 Task: Find connections with filter location Vitry-le-François with filter topic #Saaswith filter profile language German with filter current company Yokogawa with filter school Kalyani Government Engineering College with filter industry Magnetic and Optical Media Manufacturing with filter service category Video Production with filter keywords title Call Center Representative
Action: Mouse moved to (281, 221)
Screenshot: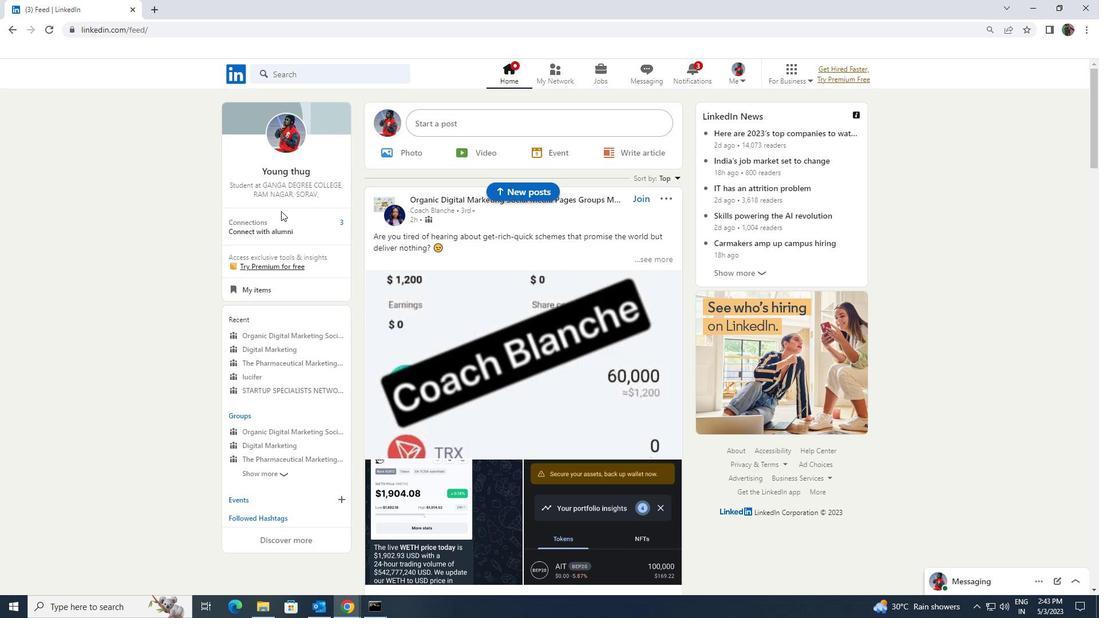 
Action: Mouse pressed left at (281, 221)
Screenshot: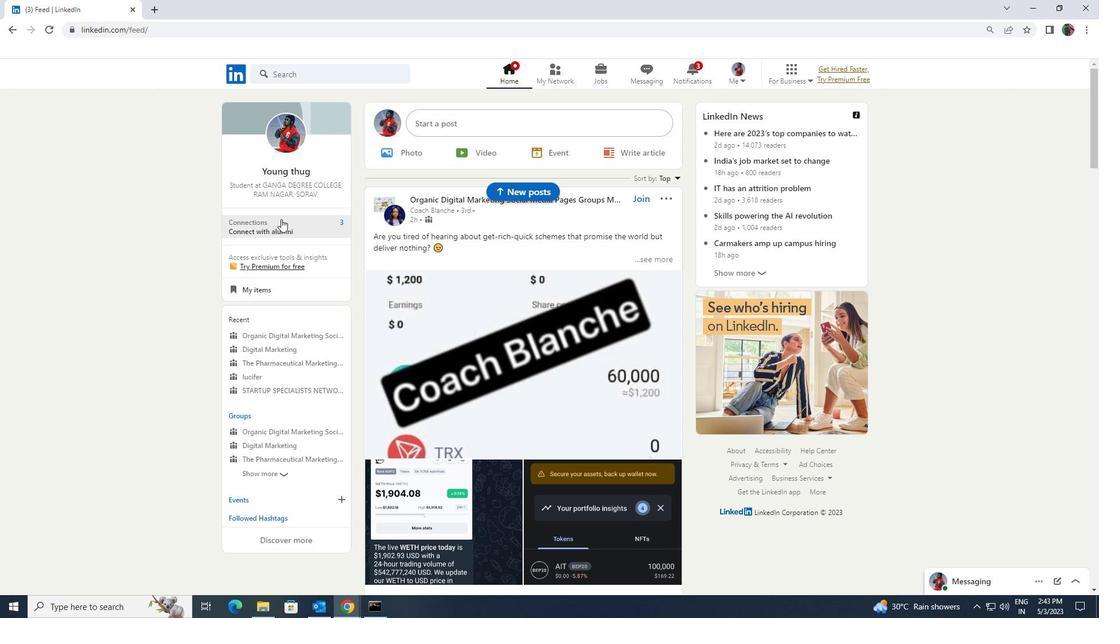 
Action: Mouse moved to (289, 139)
Screenshot: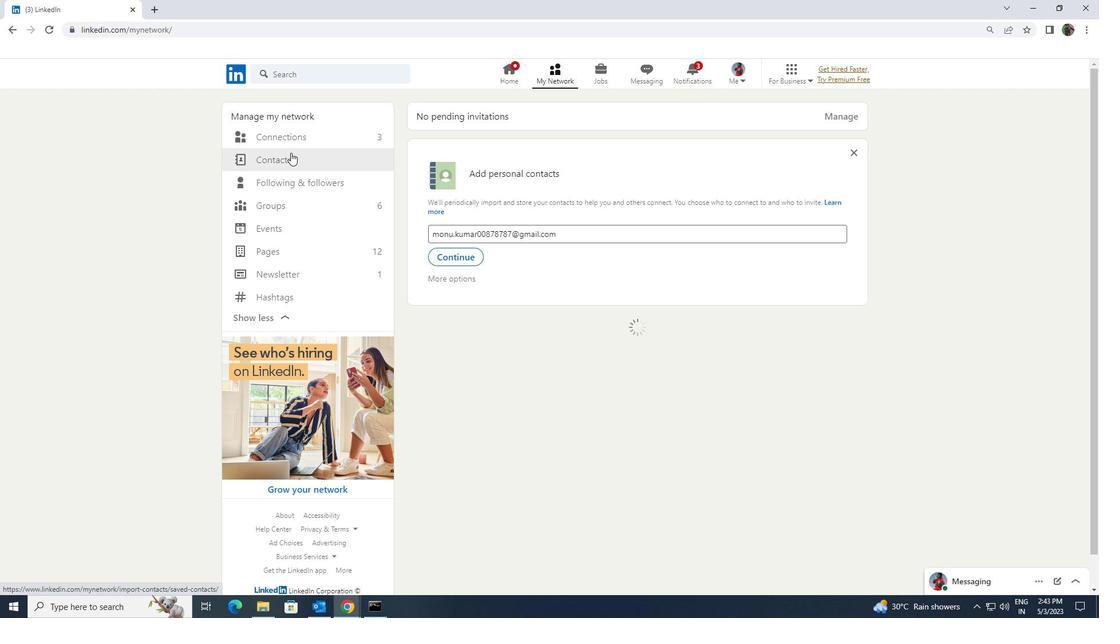 
Action: Mouse pressed left at (289, 139)
Screenshot: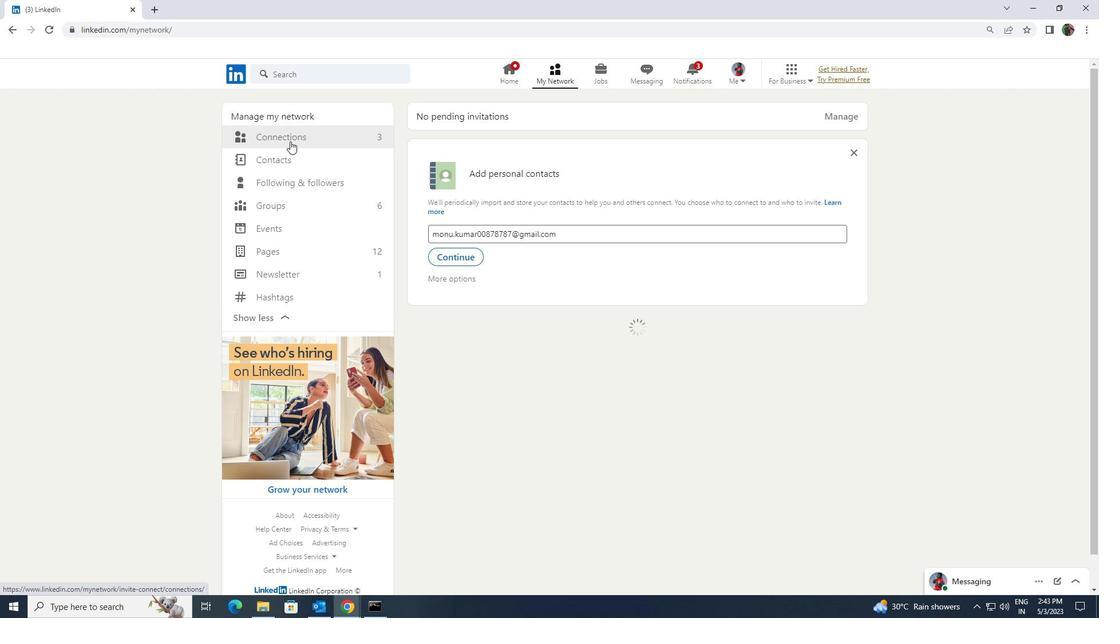 
Action: Mouse moved to (614, 141)
Screenshot: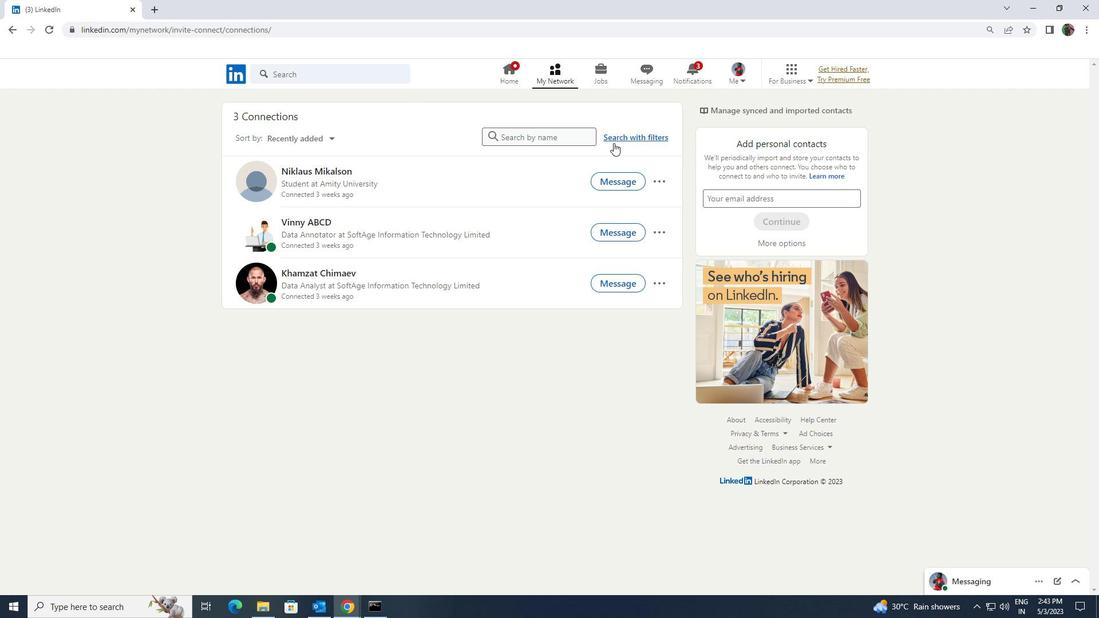
Action: Mouse pressed left at (614, 141)
Screenshot: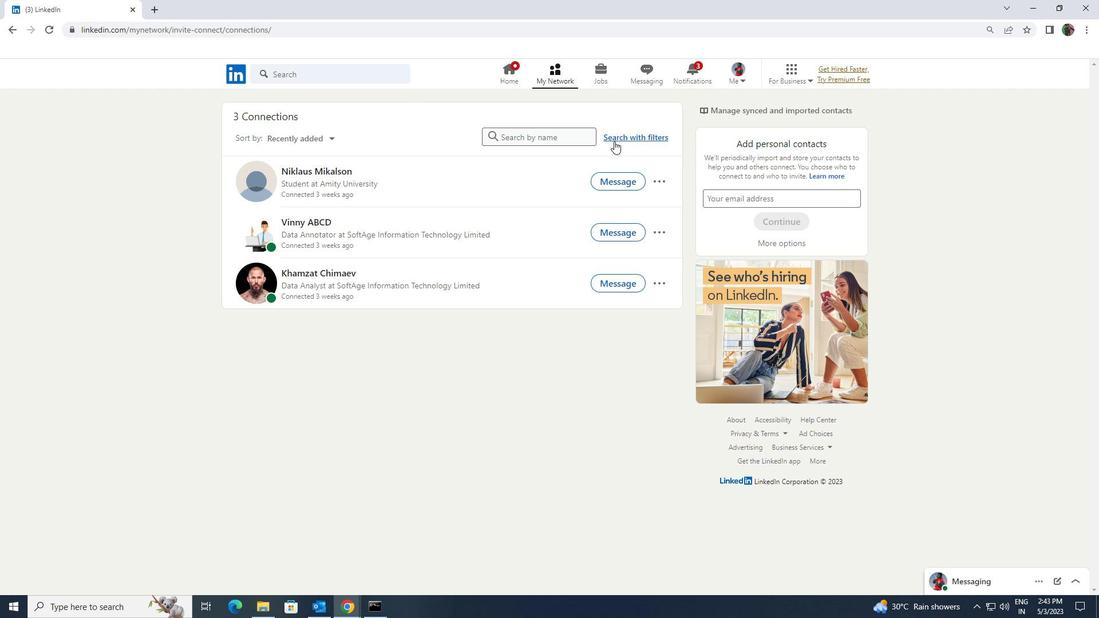 
Action: Mouse moved to (582, 101)
Screenshot: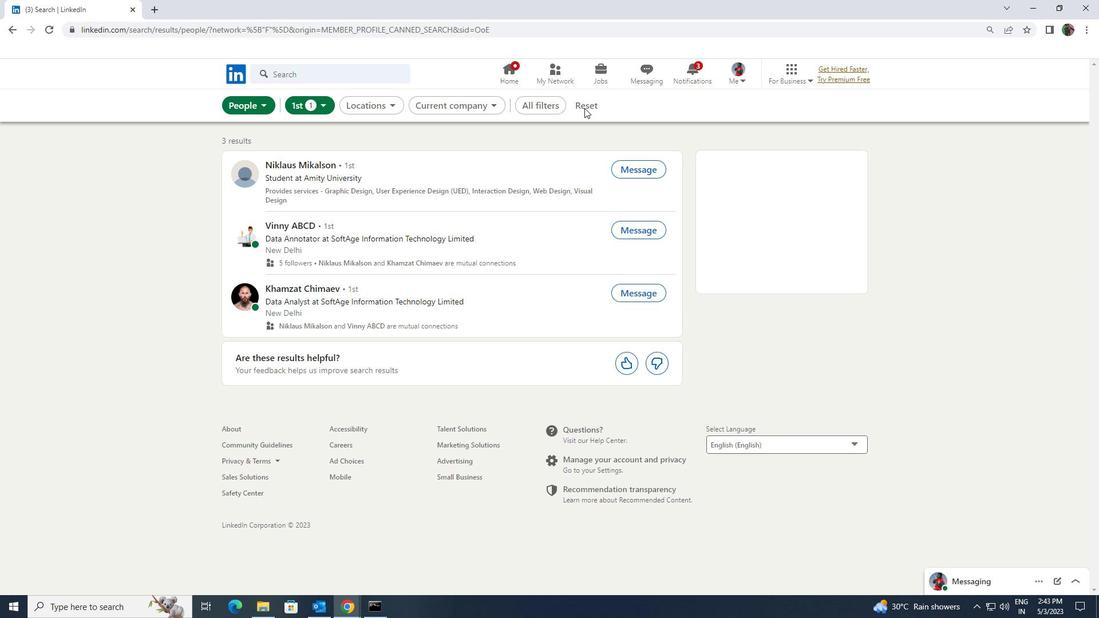 
Action: Mouse pressed left at (582, 101)
Screenshot: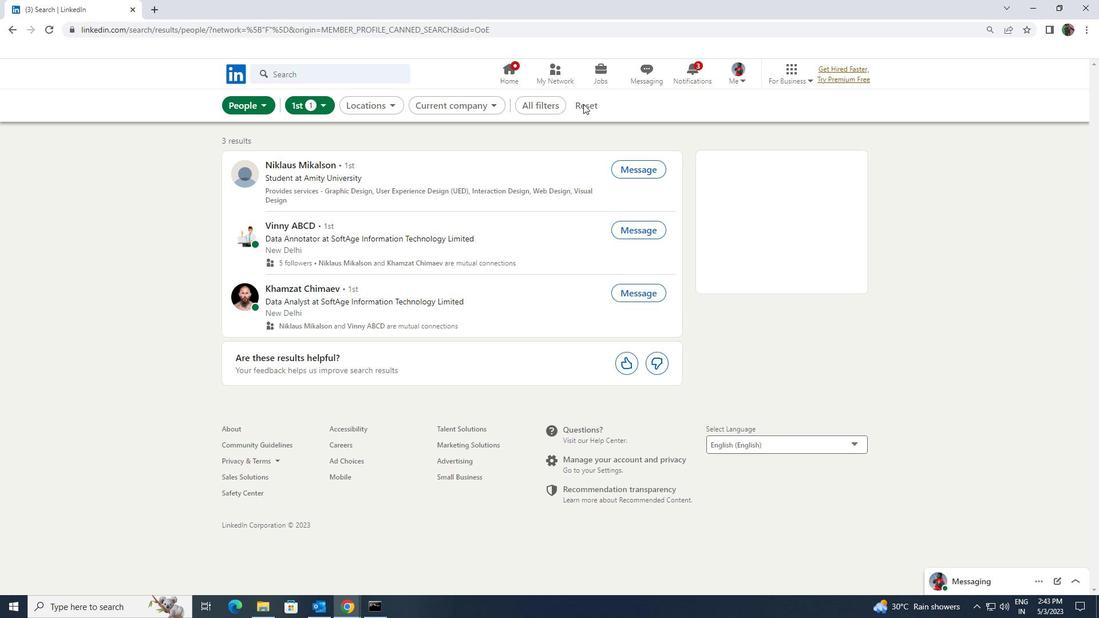 
Action: Mouse moved to (582, 103)
Screenshot: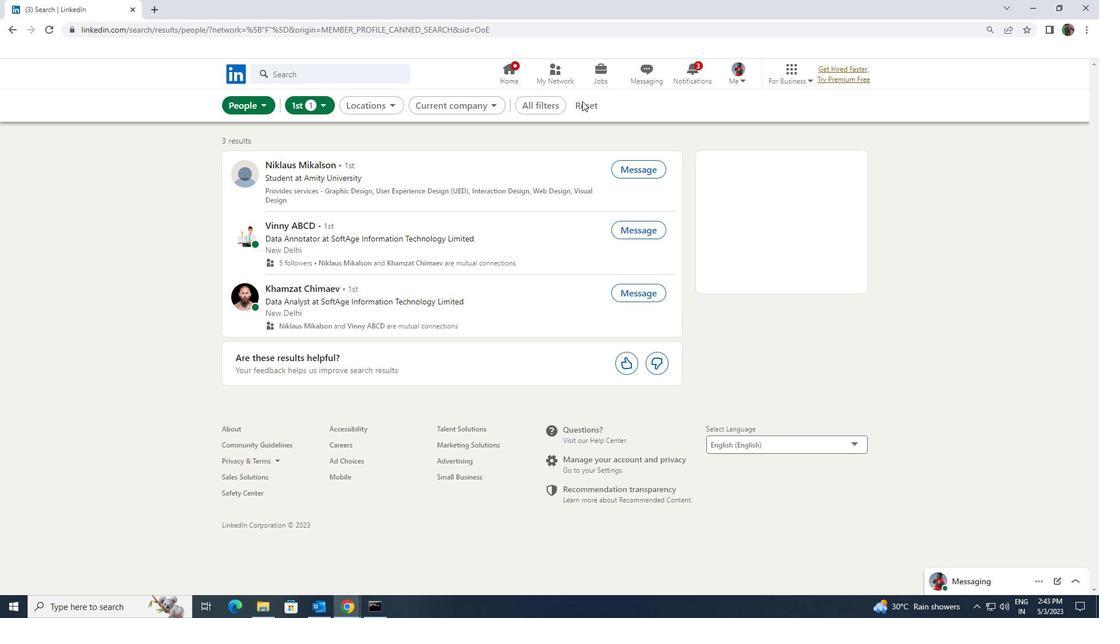 
Action: Mouse pressed left at (582, 103)
Screenshot: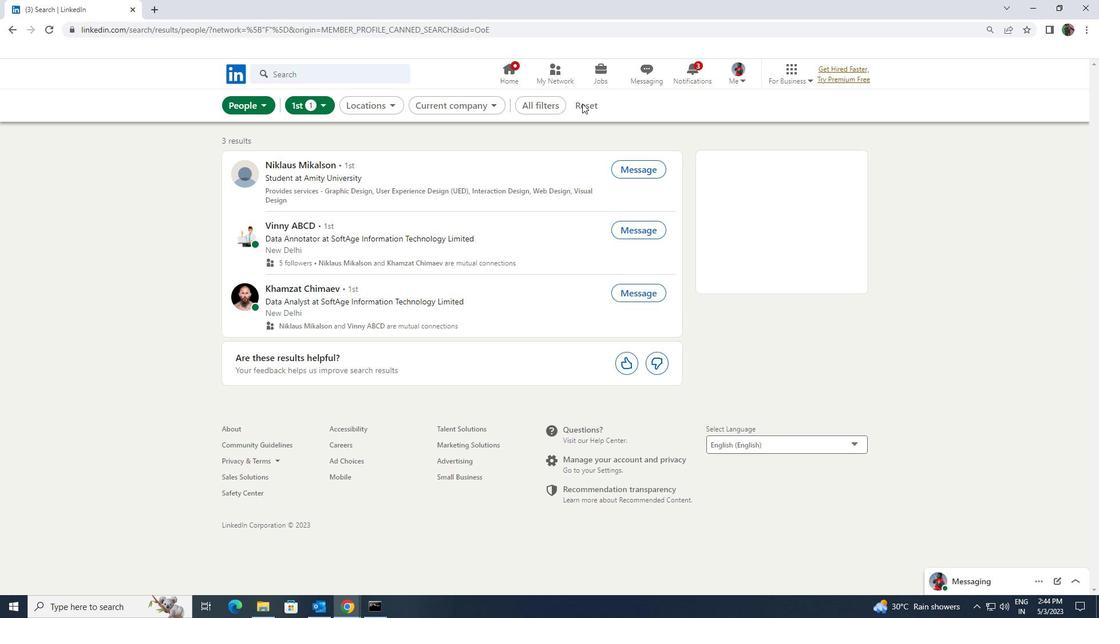 
Action: Mouse moved to (579, 104)
Screenshot: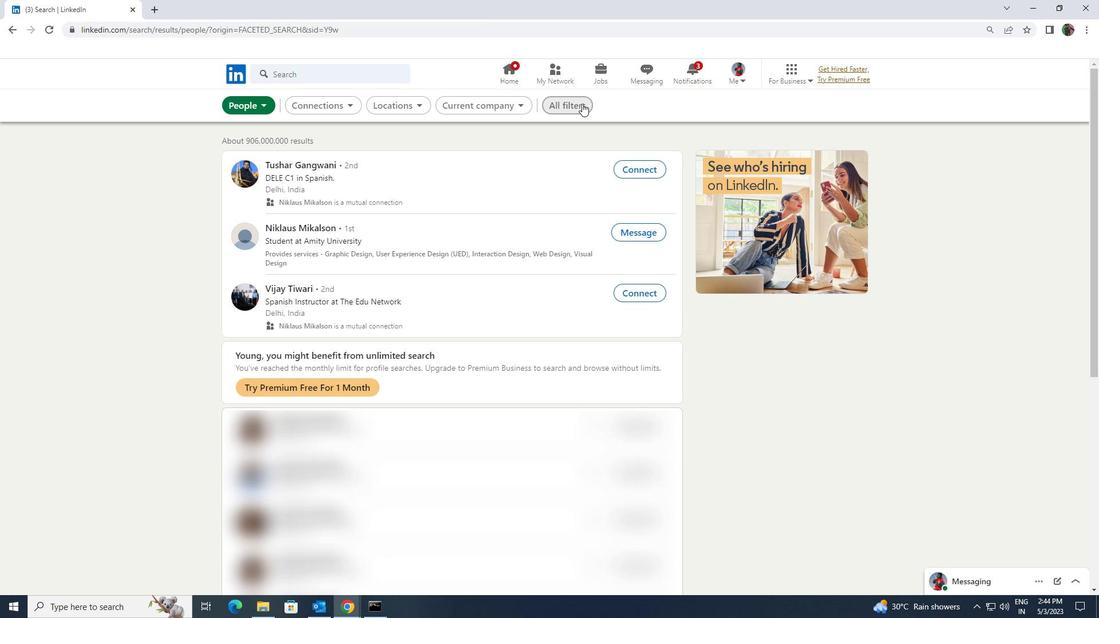 
Action: Mouse pressed left at (579, 104)
Screenshot: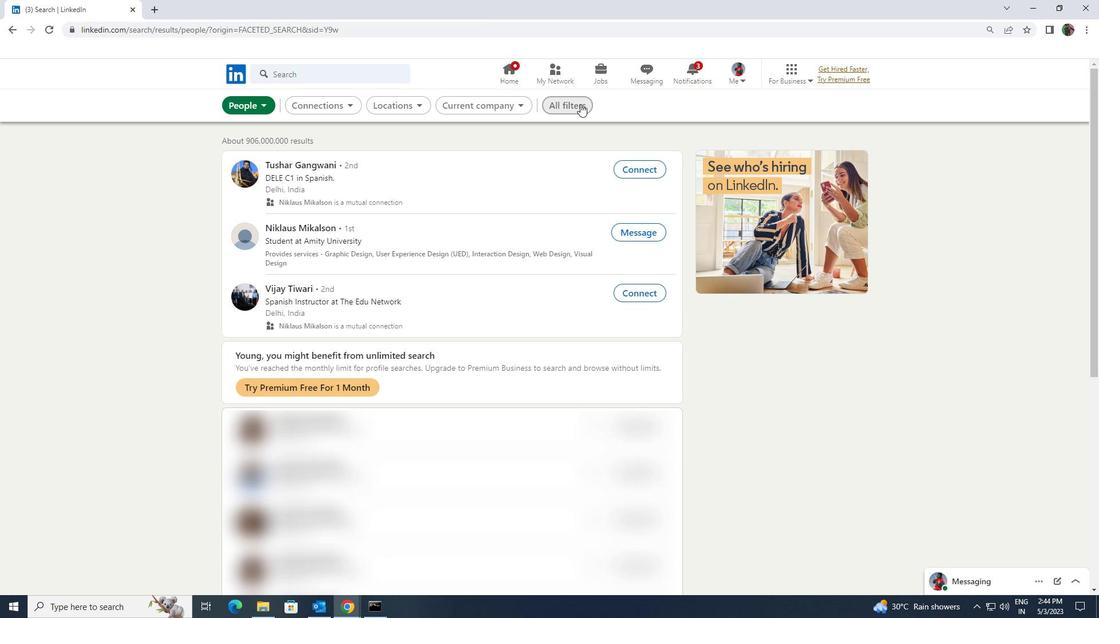 
Action: Mouse moved to (940, 442)
Screenshot: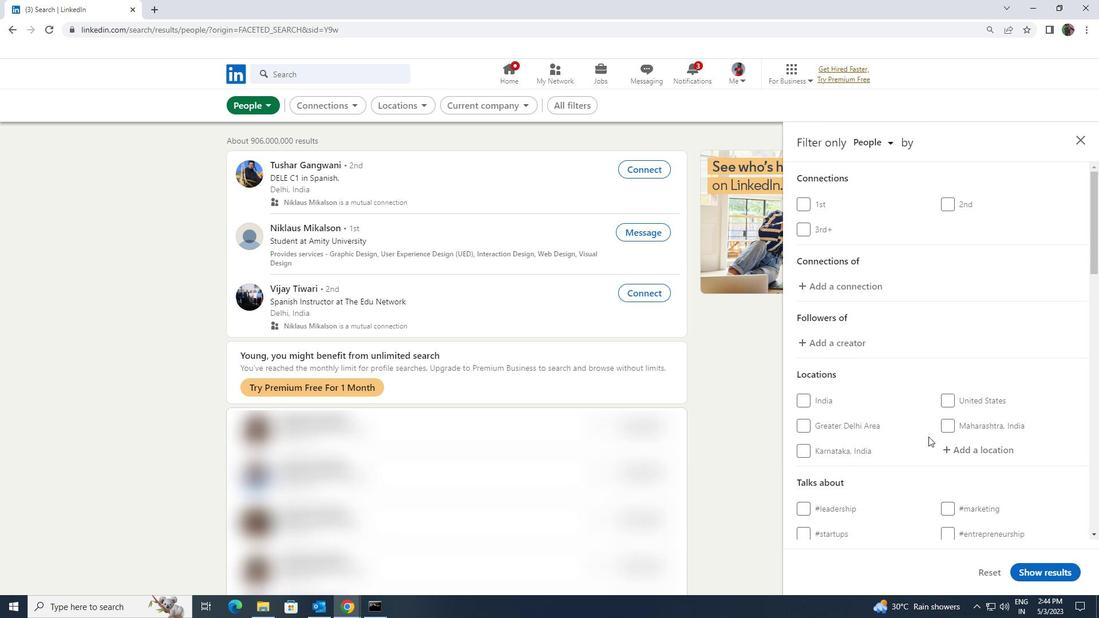 
Action: Mouse pressed left at (940, 442)
Screenshot: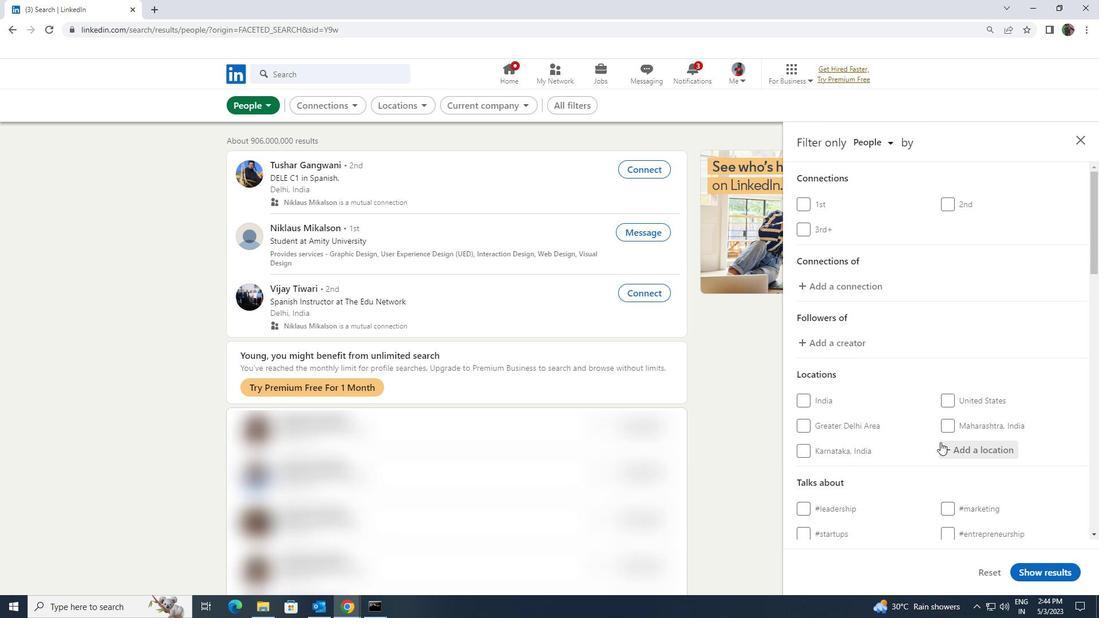 
Action: Key pressed <Key.shift>VITRY<Key.space>LE
Screenshot: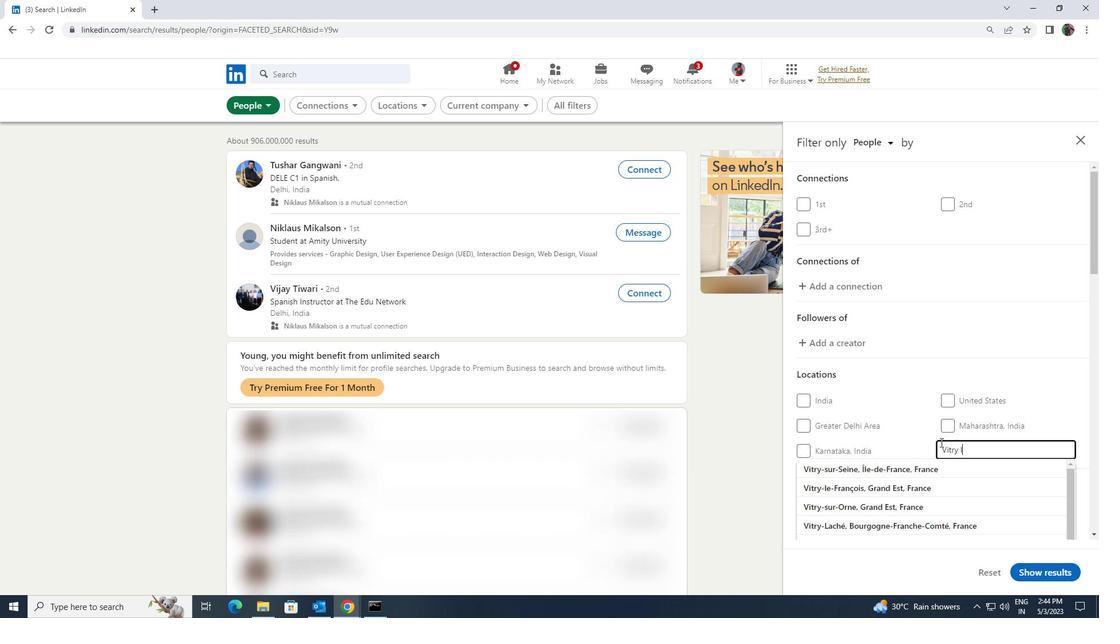 
Action: Mouse moved to (933, 462)
Screenshot: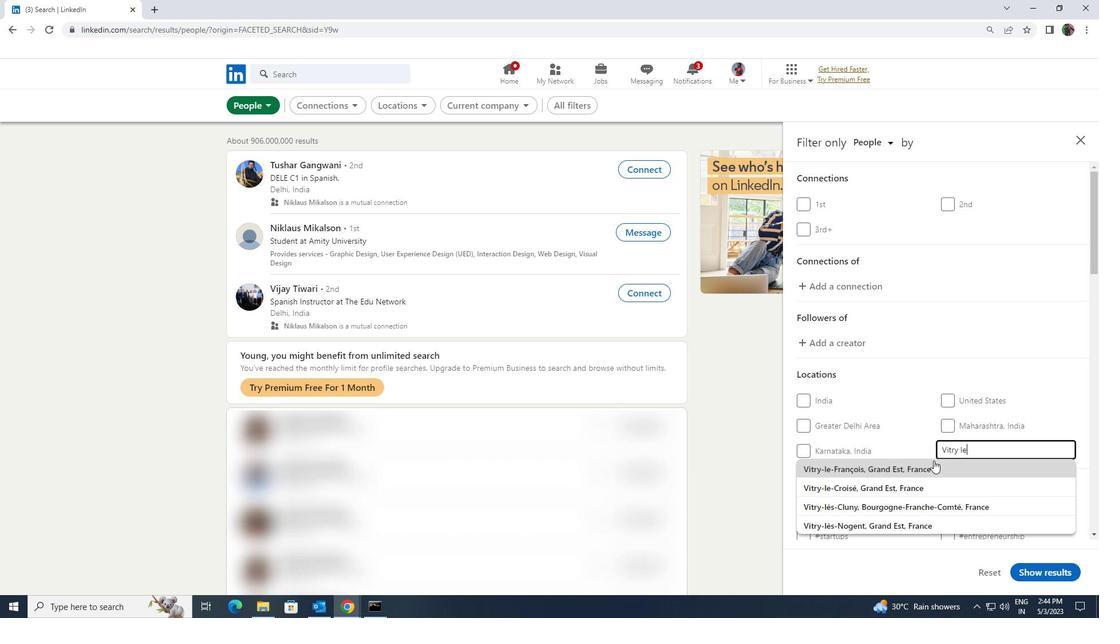 
Action: Mouse pressed left at (933, 462)
Screenshot: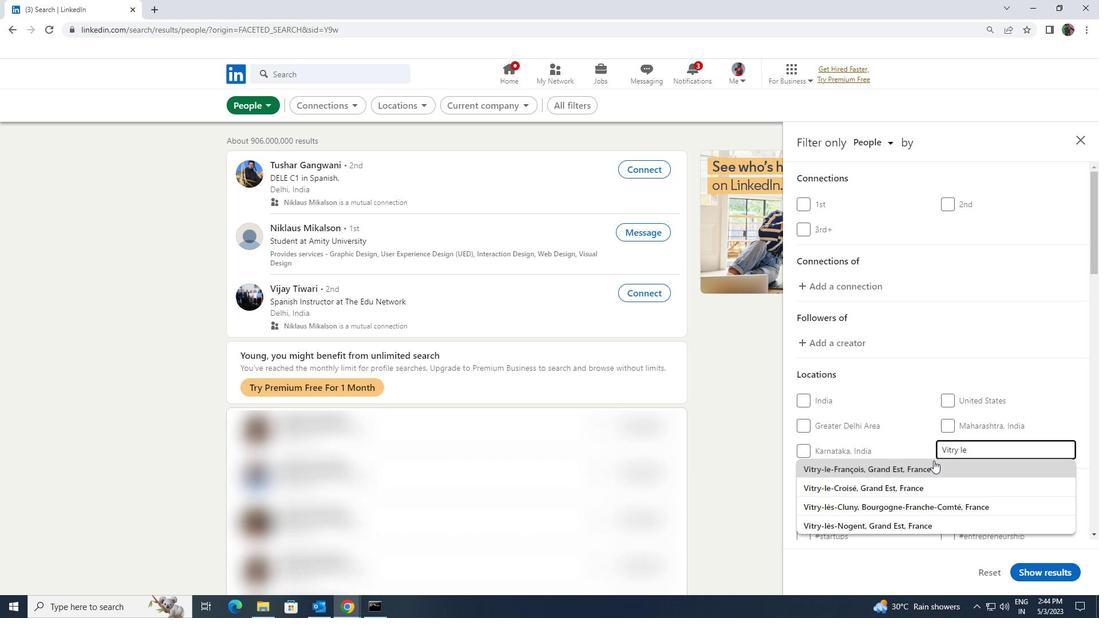 
Action: Mouse scrolled (933, 461) with delta (0, 0)
Screenshot: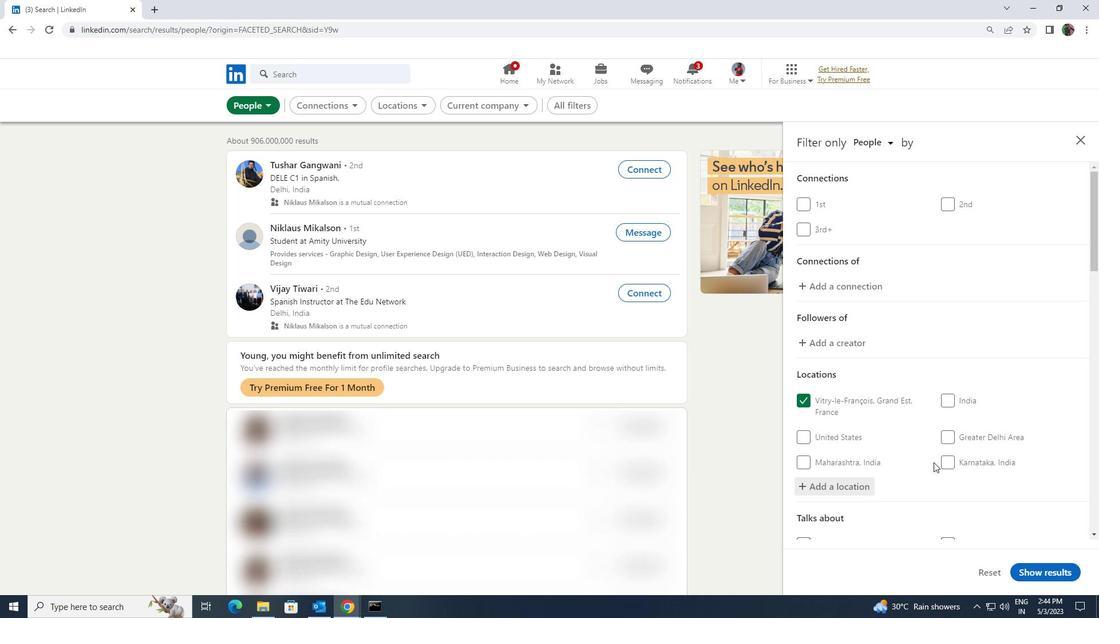 
Action: Mouse scrolled (933, 461) with delta (0, 0)
Screenshot: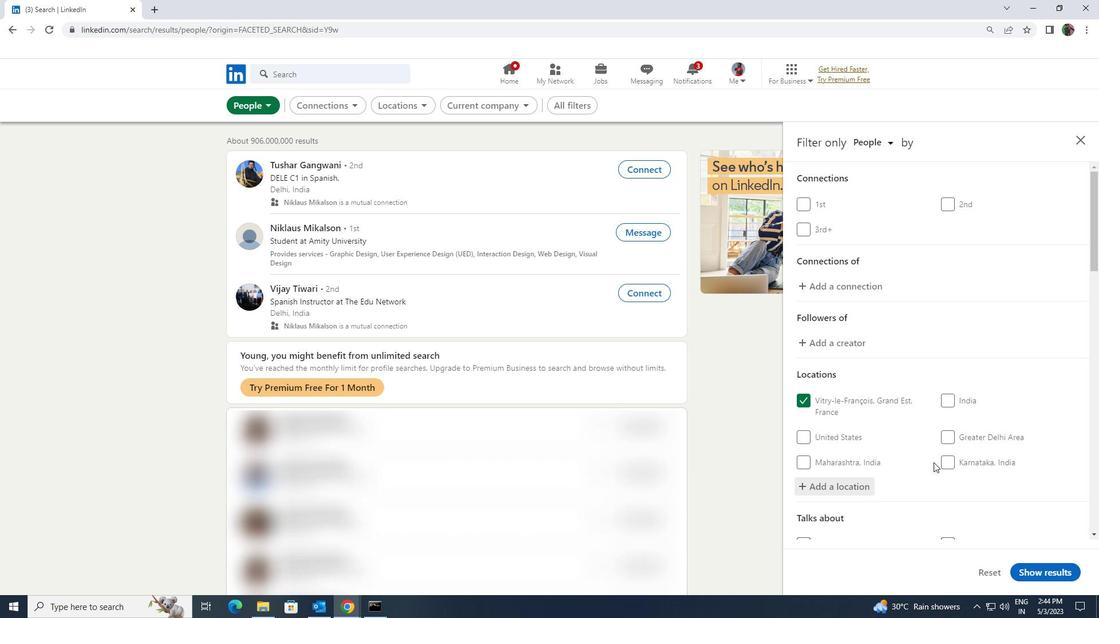 
Action: Mouse moved to (943, 476)
Screenshot: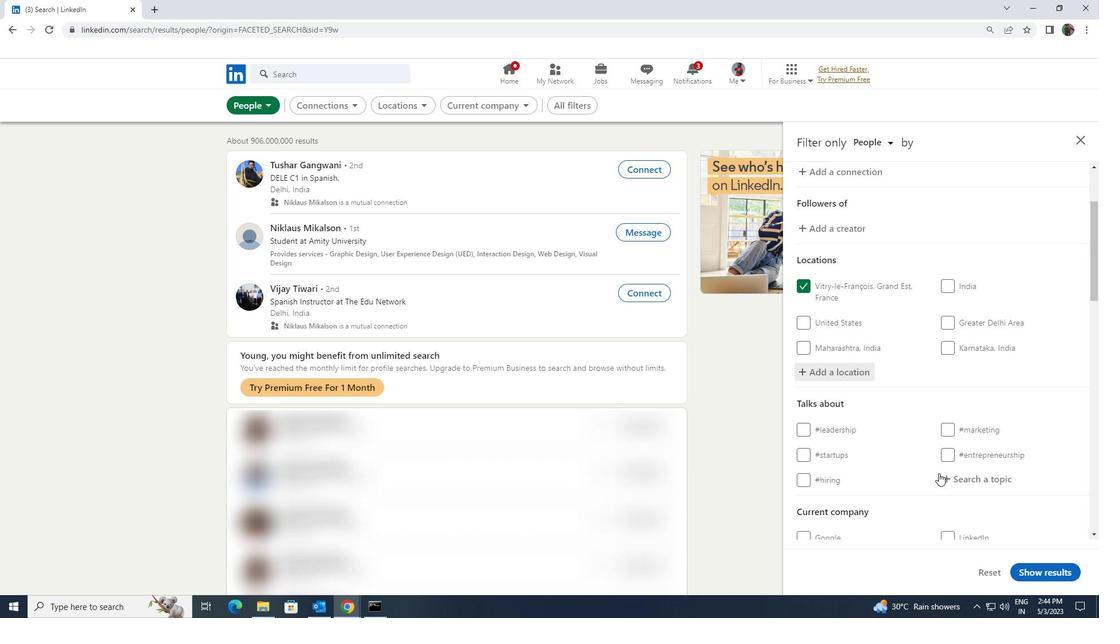 
Action: Mouse pressed left at (943, 476)
Screenshot: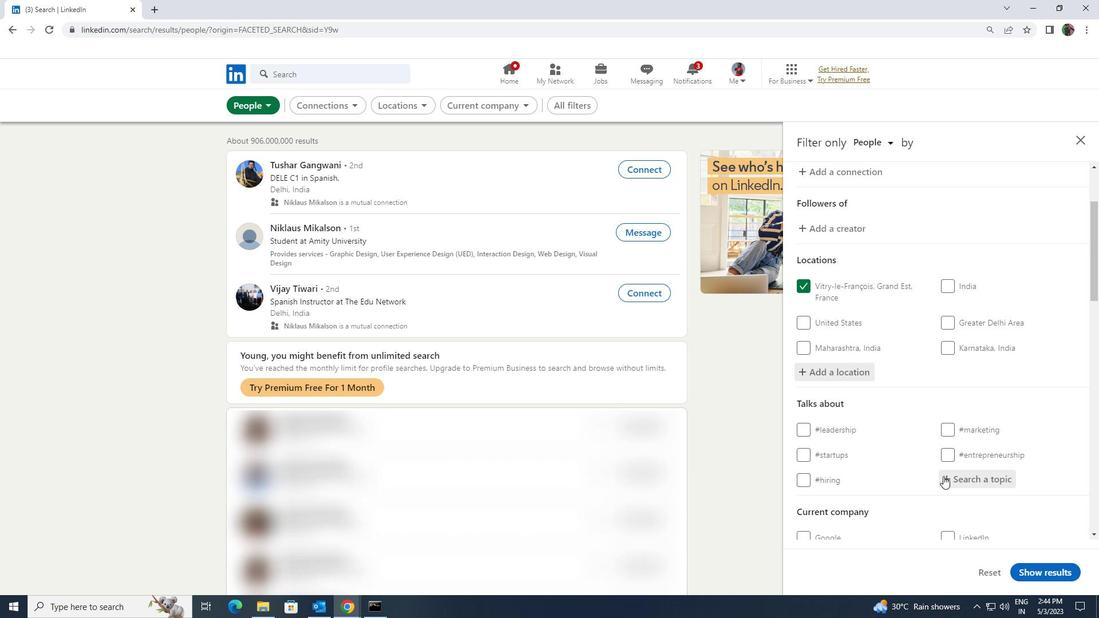 
Action: Key pressed <Key.shift><Key.shift><Key.shift><Key.shift>SAAS
Screenshot: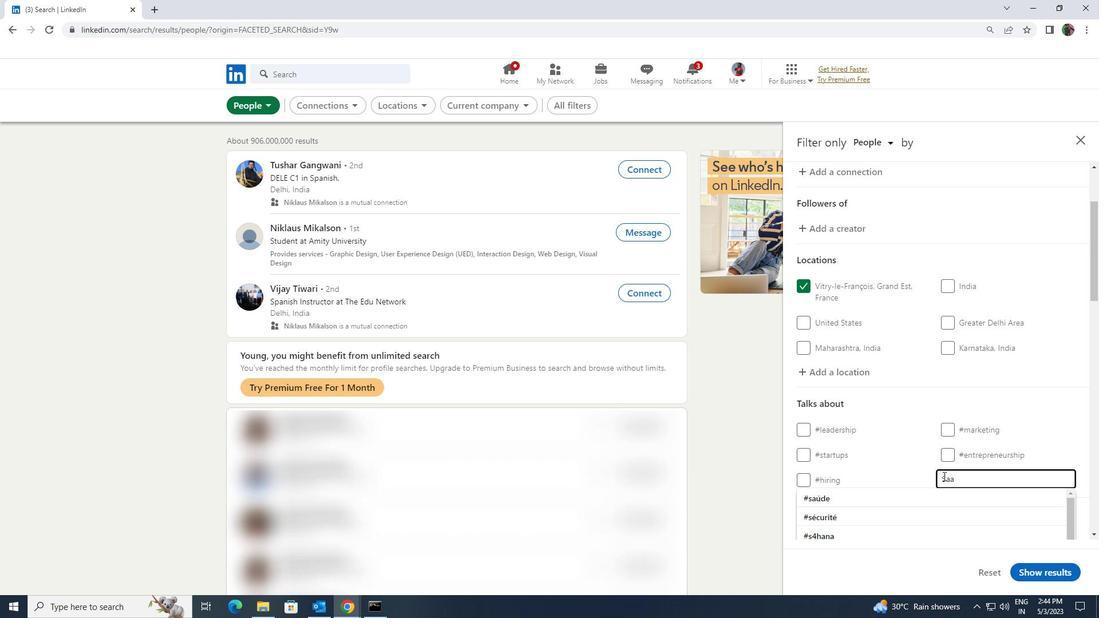 
Action: Mouse moved to (933, 490)
Screenshot: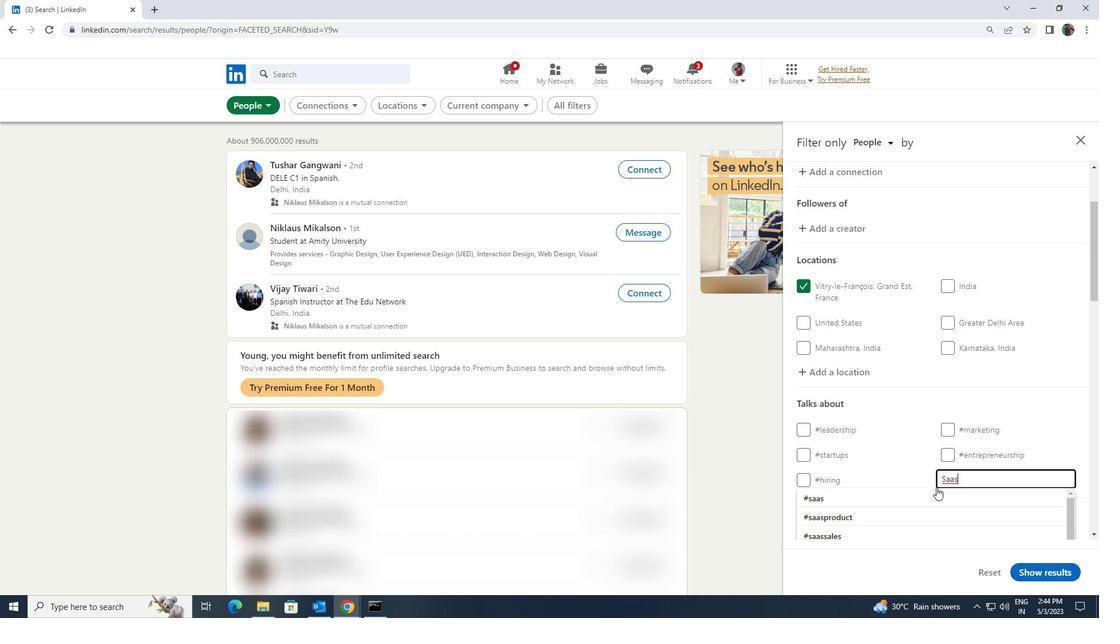 
Action: Mouse pressed left at (933, 490)
Screenshot: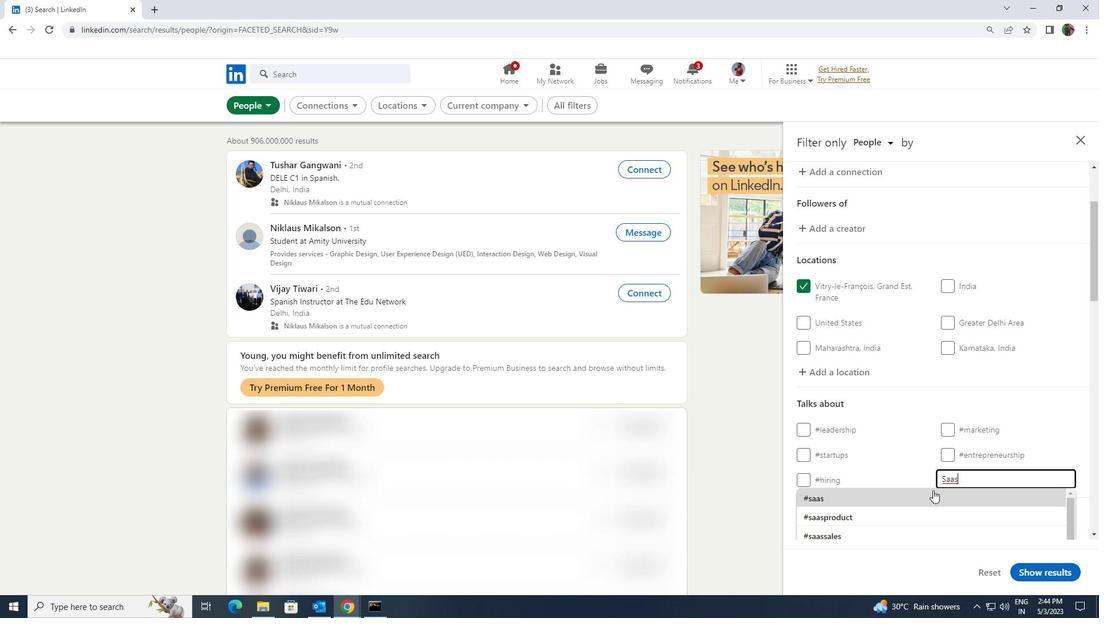 
Action: Mouse scrolled (933, 490) with delta (0, 0)
Screenshot: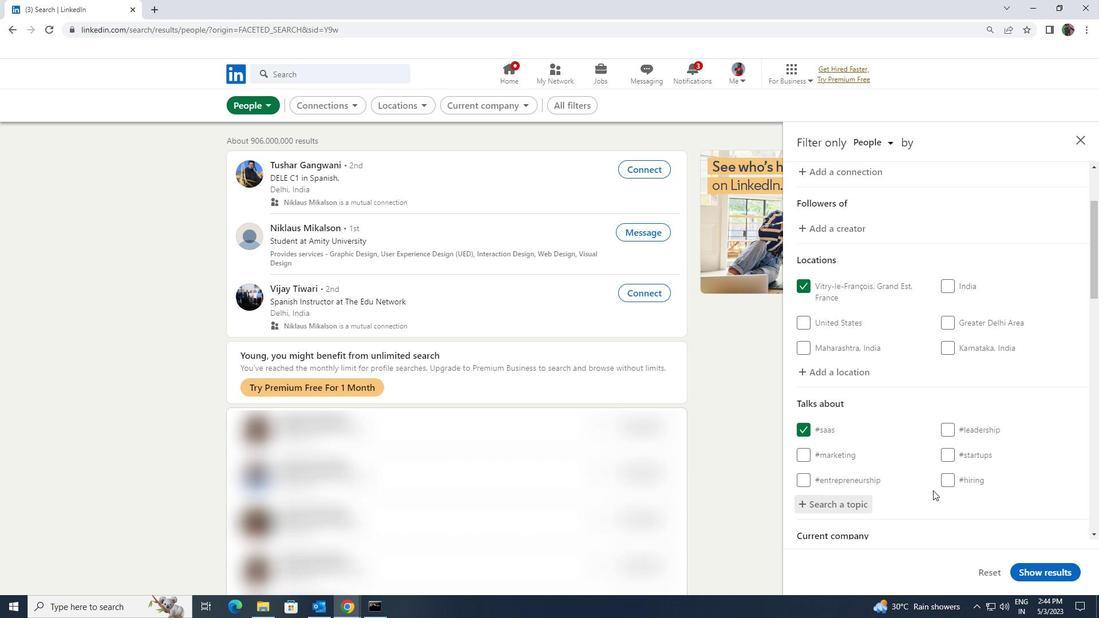 
Action: Mouse scrolled (933, 490) with delta (0, 0)
Screenshot: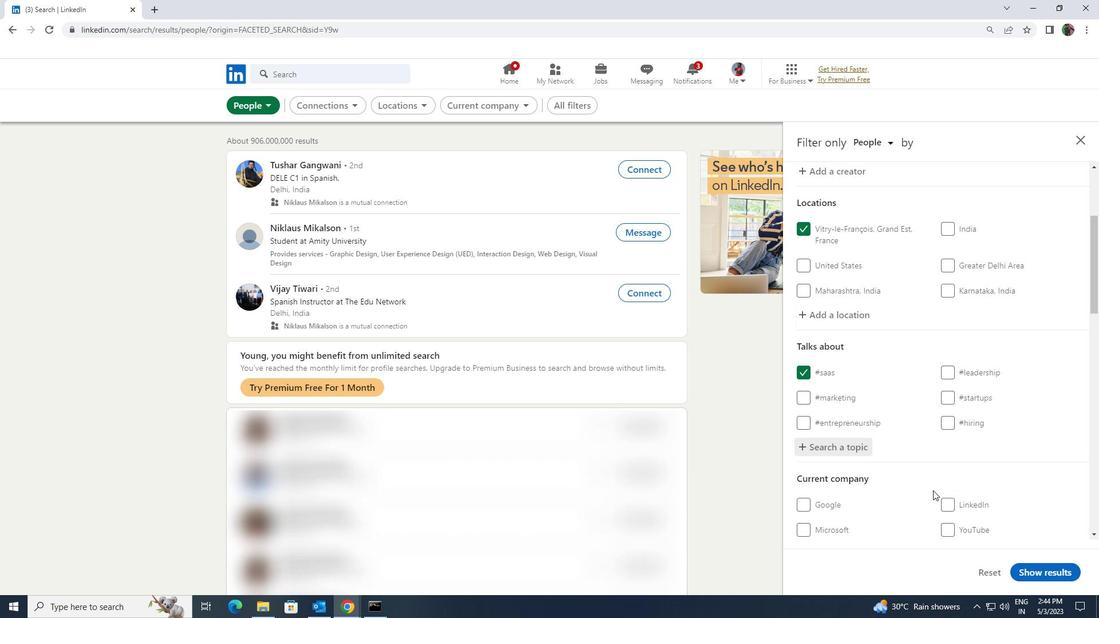 
Action: Mouse scrolled (933, 490) with delta (0, 0)
Screenshot: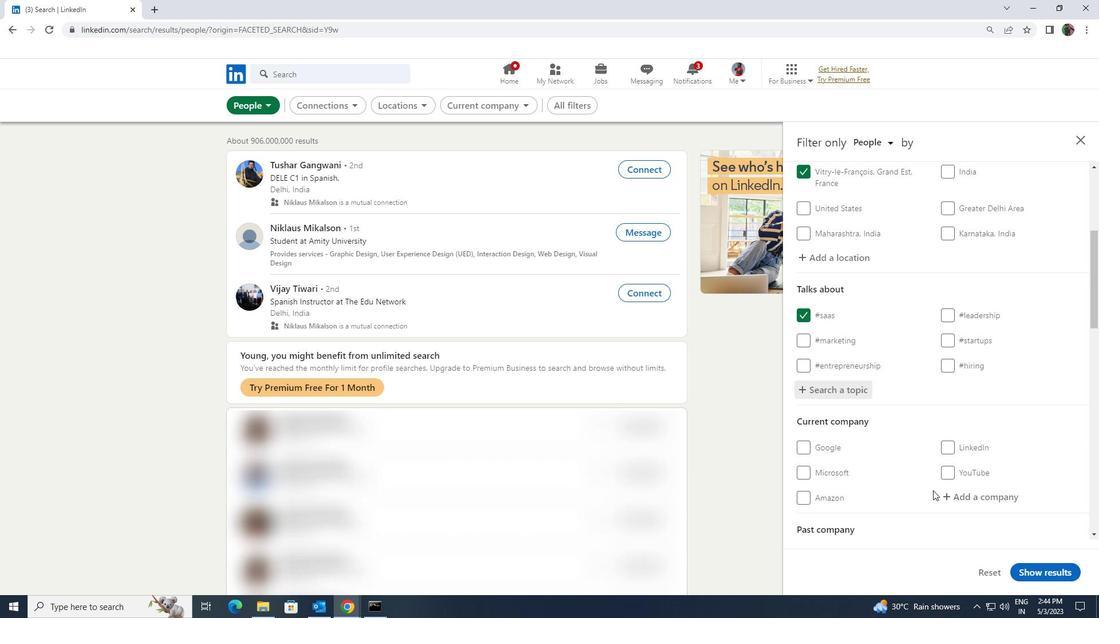 
Action: Mouse scrolled (933, 490) with delta (0, 0)
Screenshot: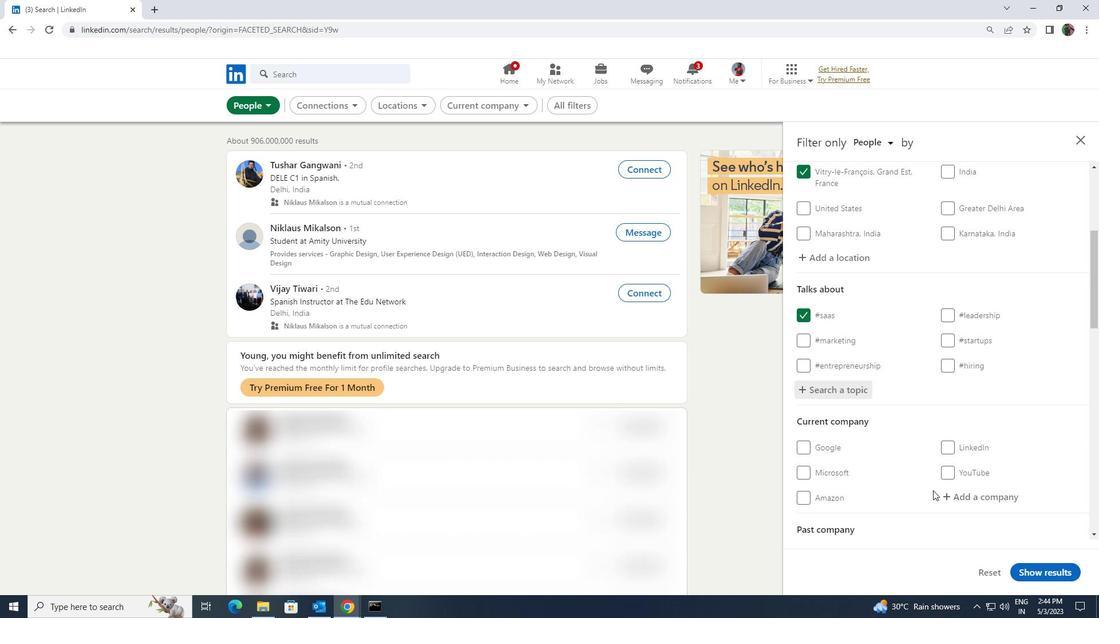 
Action: Mouse scrolled (933, 490) with delta (0, 0)
Screenshot: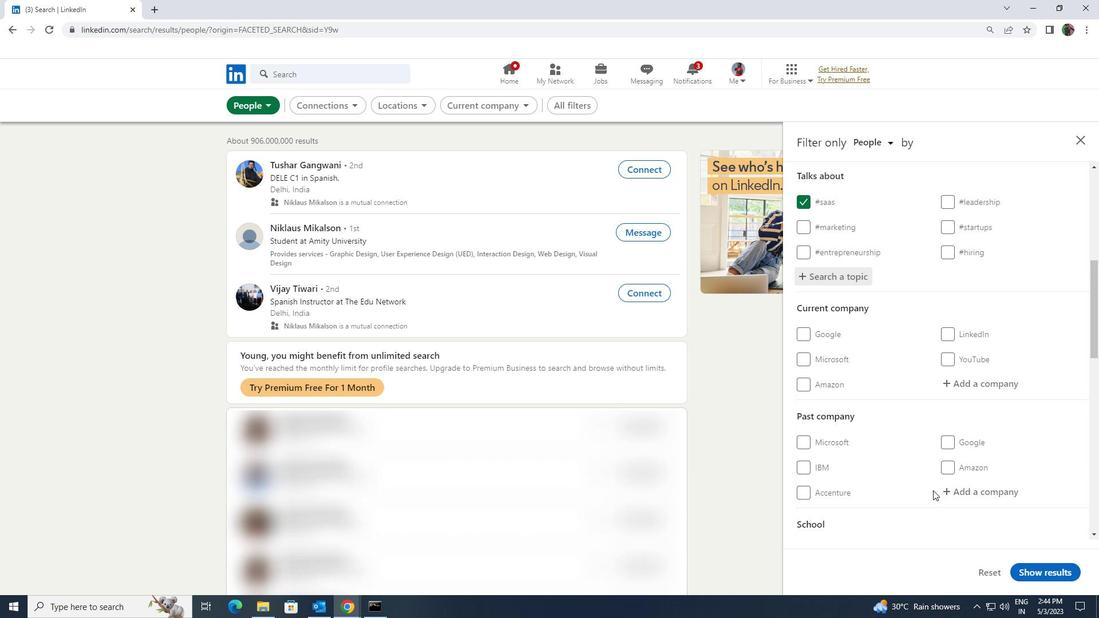
Action: Mouse scrolled (933, 490) with delta (0, 0)
Screenshot: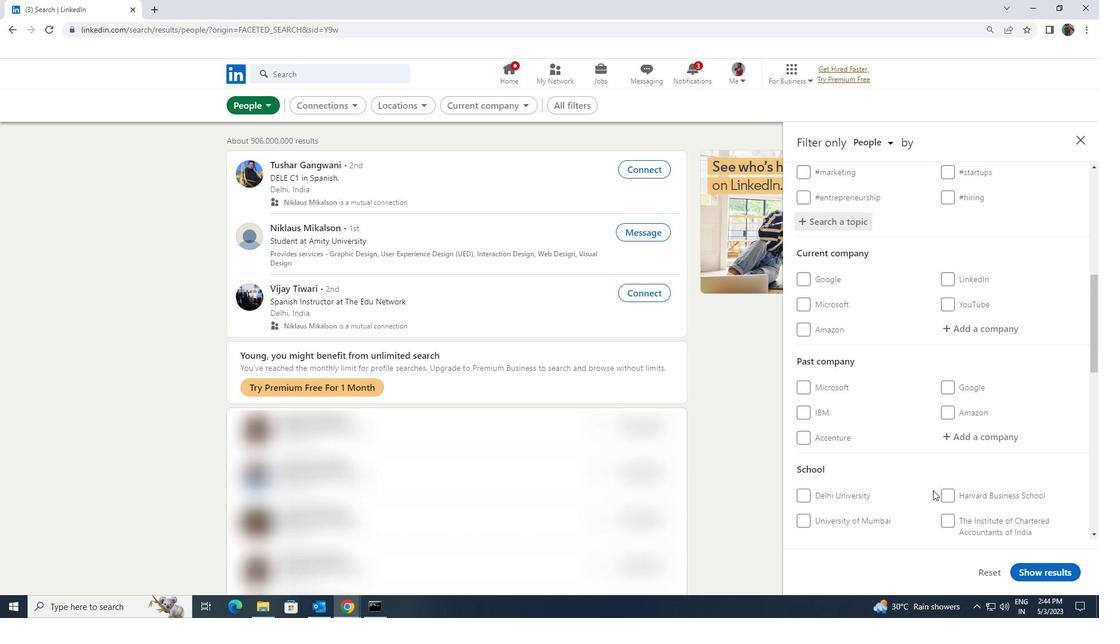 
Action: Mouse scrolled (933, 490) with delta (0, 0)
Screenshot: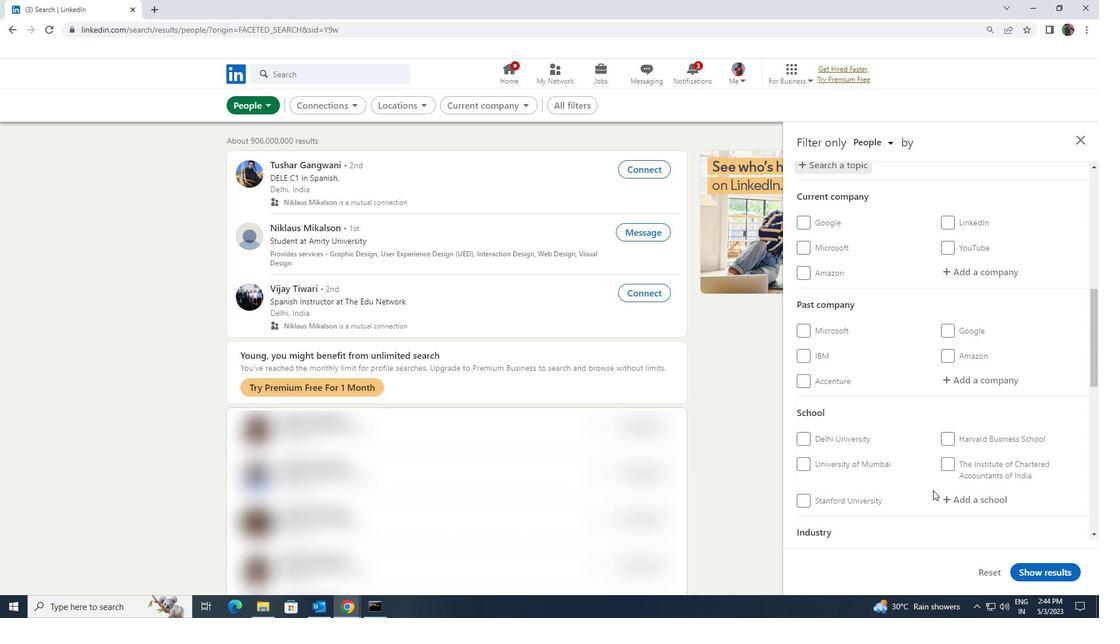 
Action: Mouse scrolled (933, 490) with delta (0, 0)
Screenshot: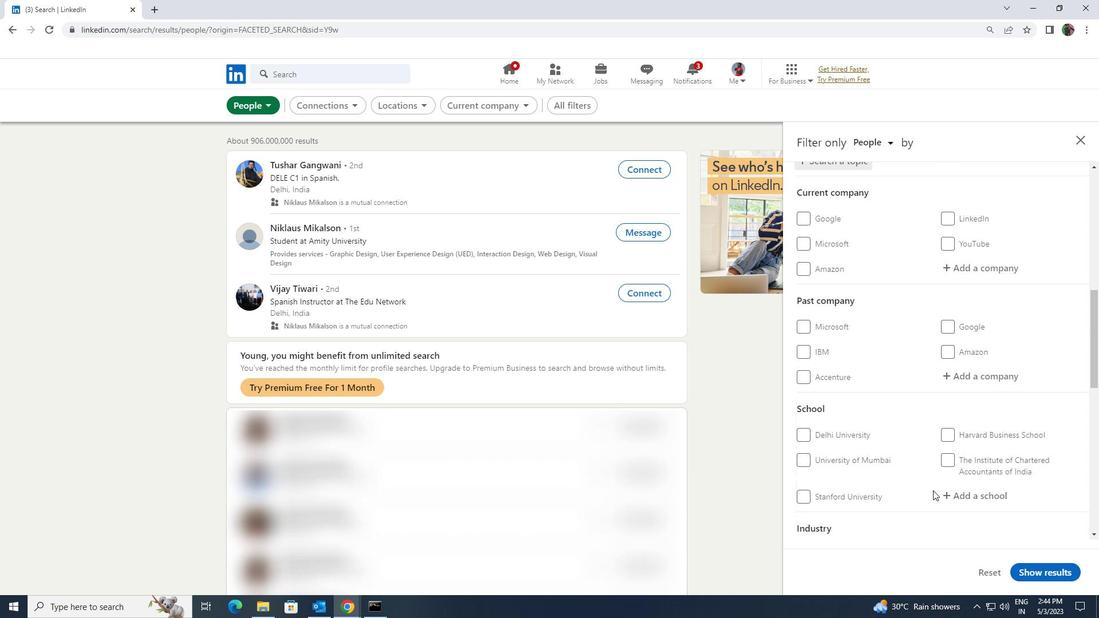
Action: Mouse scrolled (933, 490) with delta (0, 0)
Screenshot: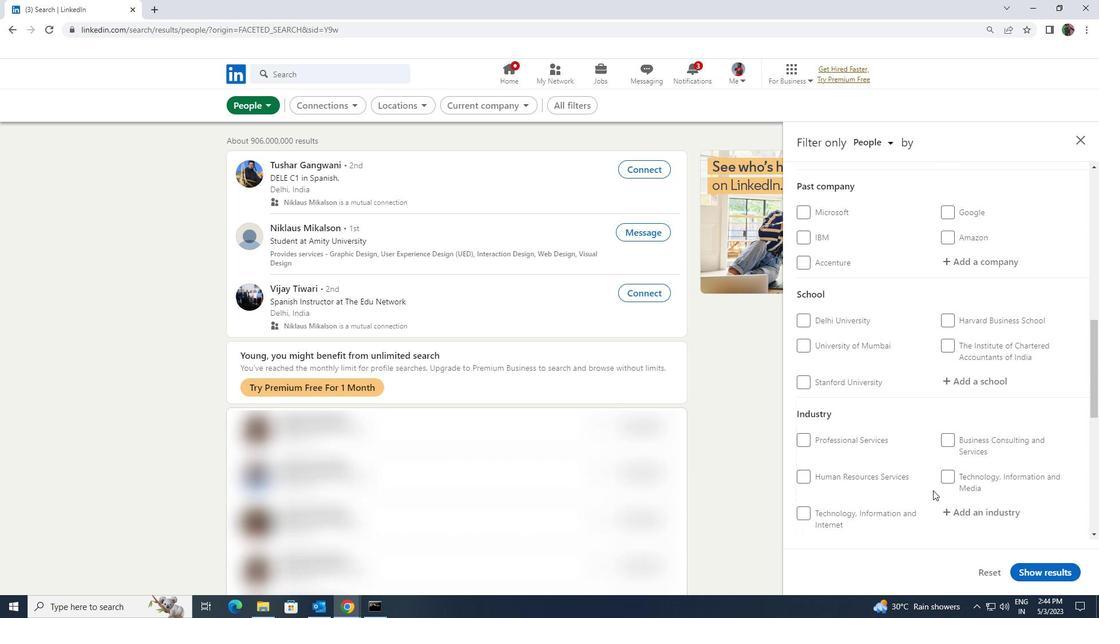 
Action: Mouse scrolled (933, 490) with delta (0, 0)
Screenshot: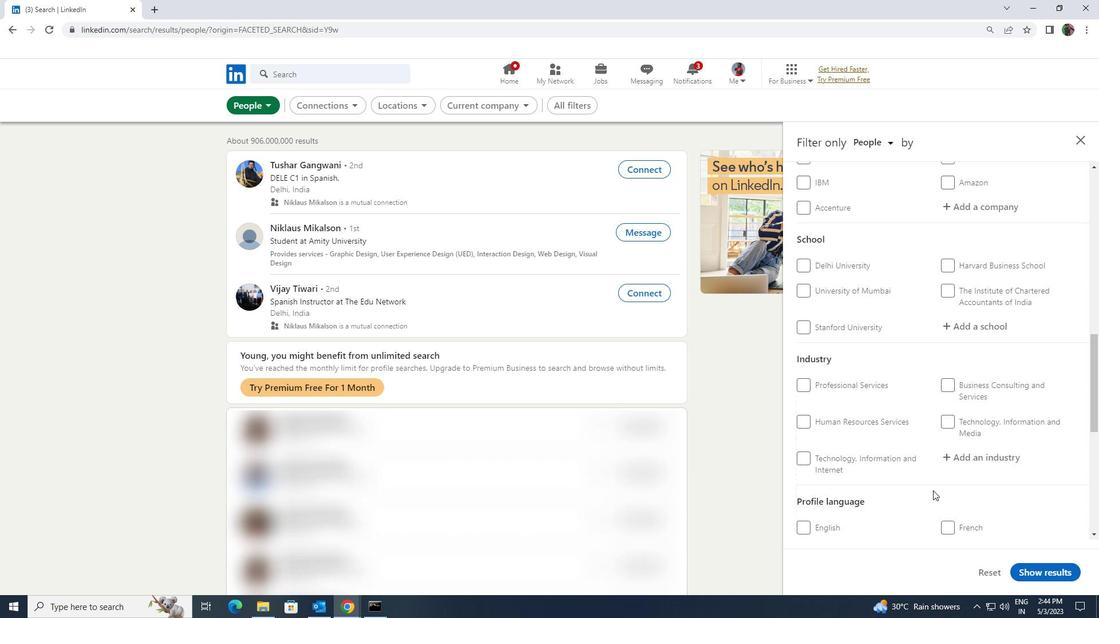 
Action: Mouse scrolled (933, 490) with delta (0, 0)
Screenshot: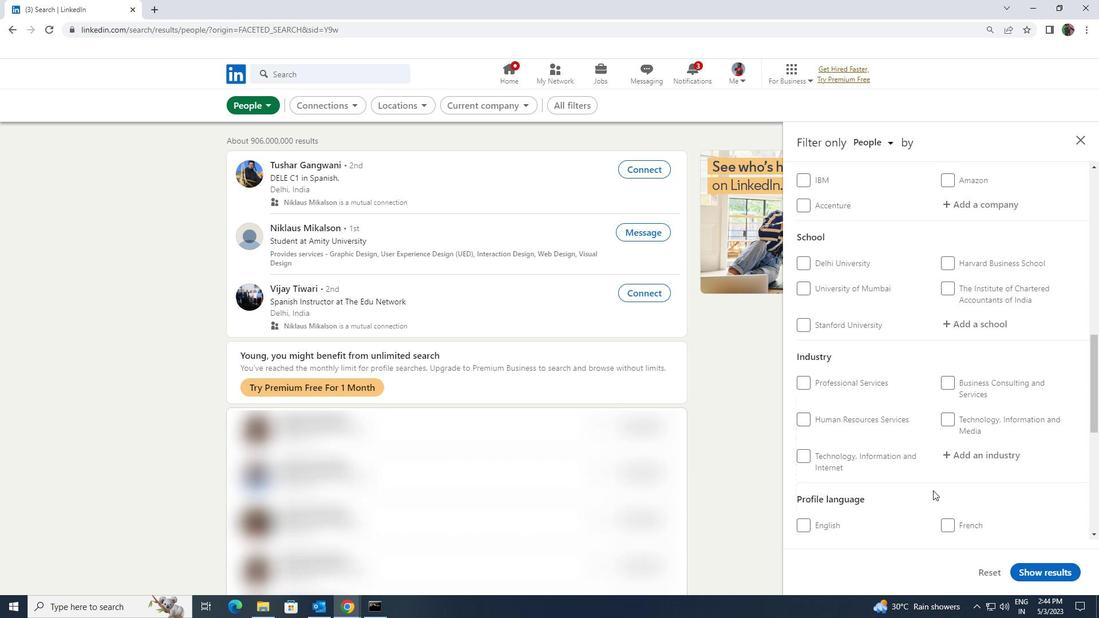 
Action: Mouse moved to (812, 459)
Screenshot: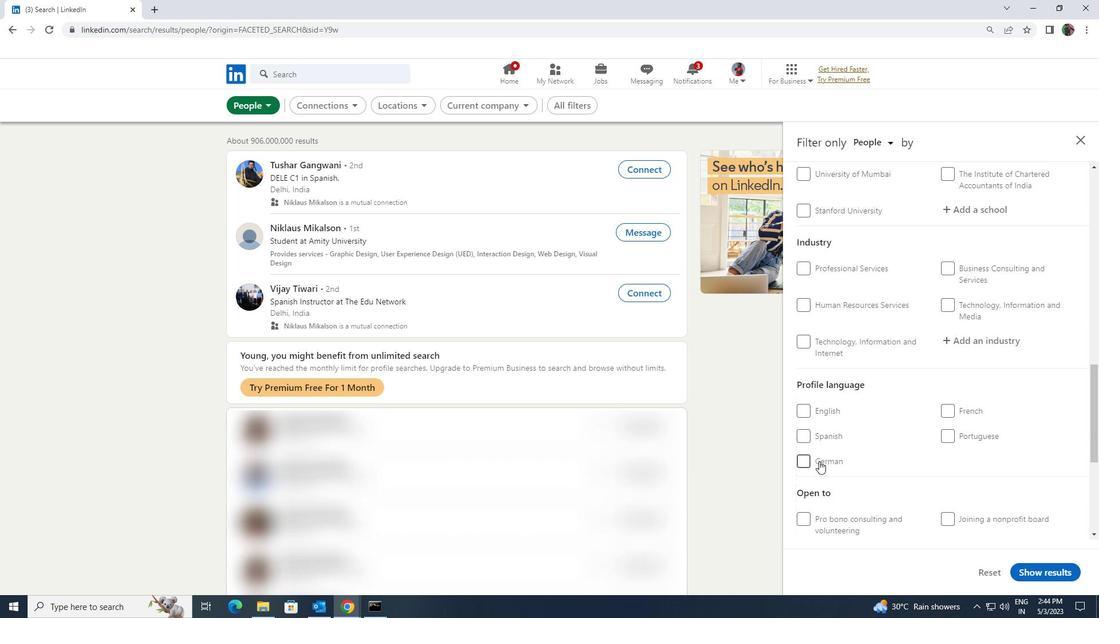 
Action: Mouse pressed left at (812, 459)
Screenshot: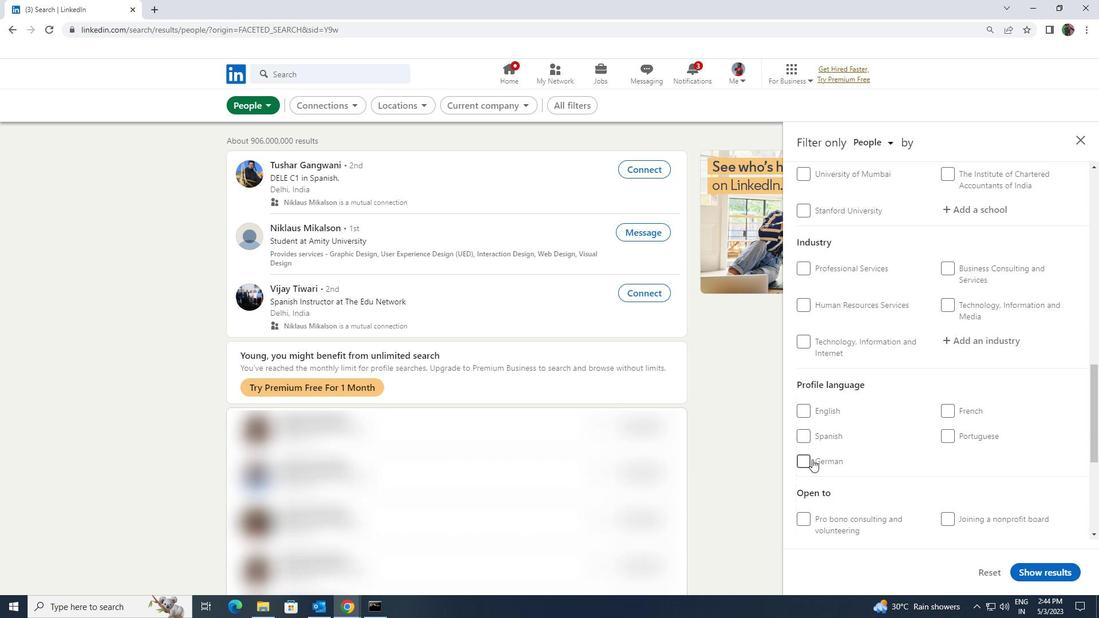 
Action: Mouse moved to (874, 465)
Screenshot: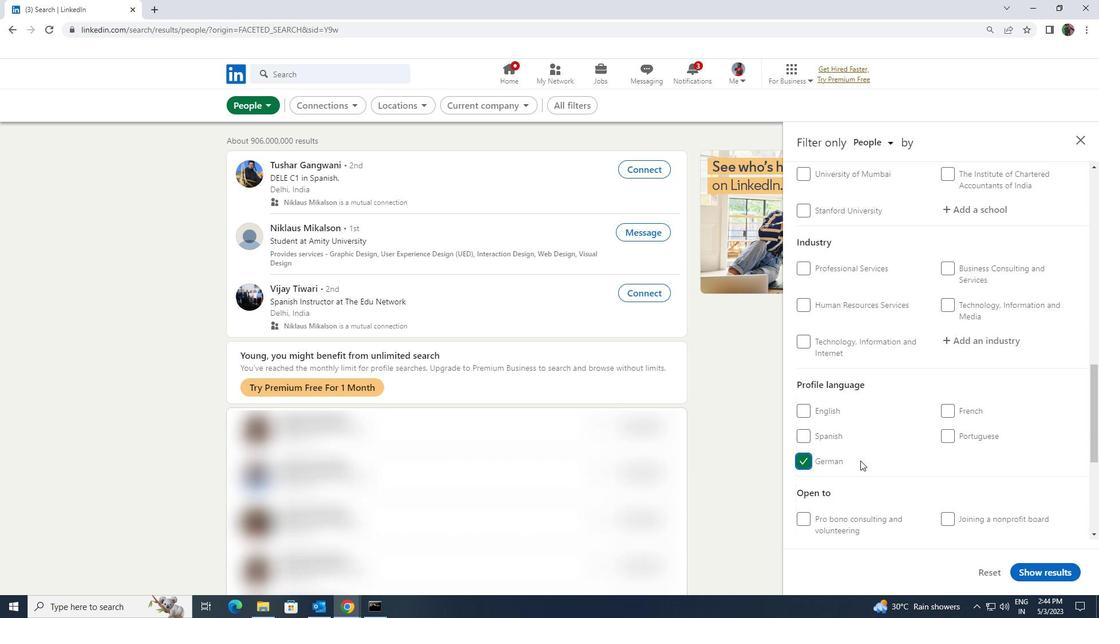 
Action: Mouse scrolled (874, 466) with delta (0, 0)
Screenshot: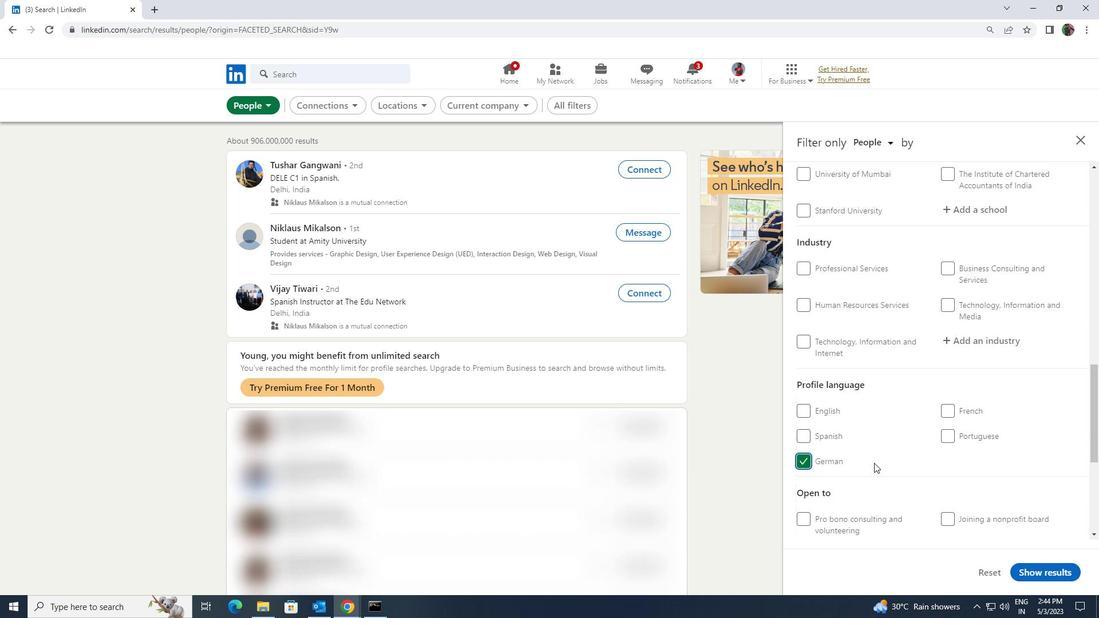 
Action: Mouse scrolled (874, 466) with delta (0, 0)
Screenshot: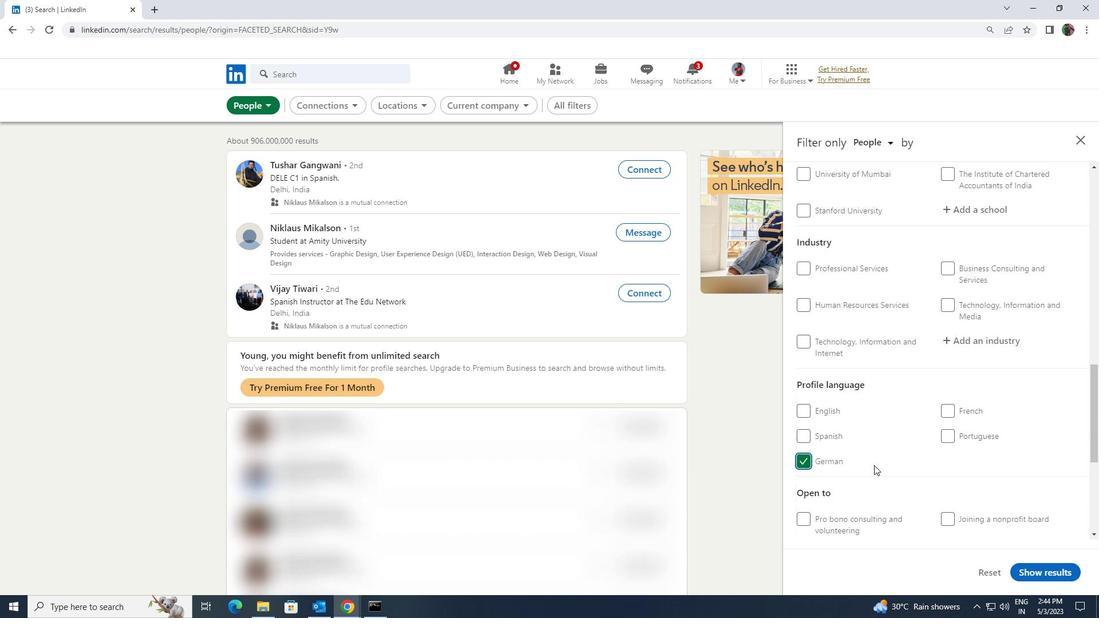 
Action: Mouse moved to (874, 467)
Screenshot: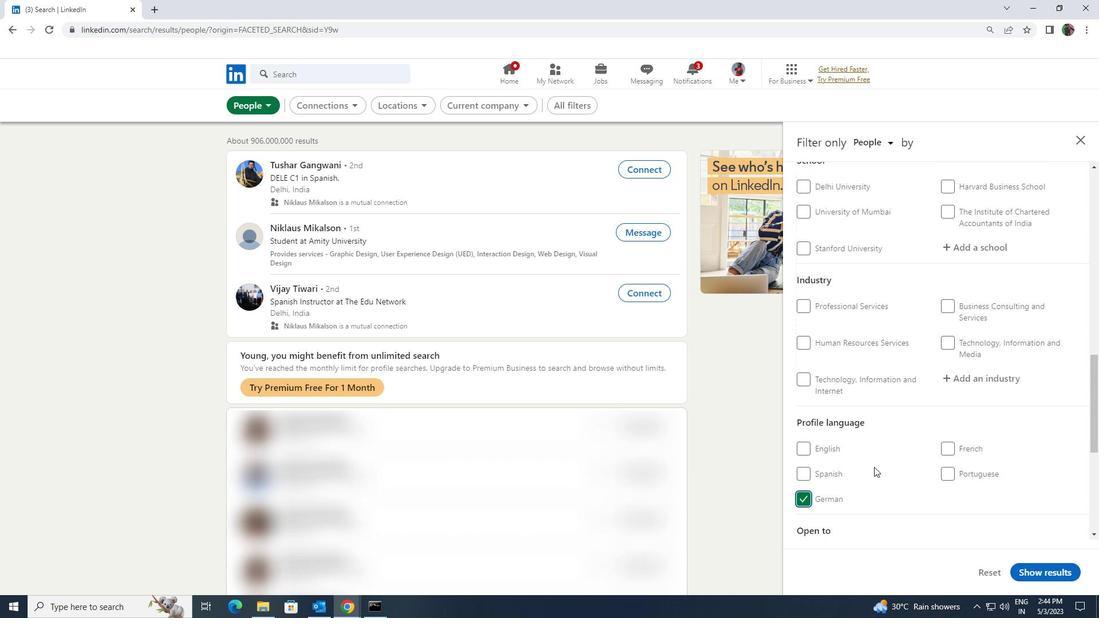 
Action: Mouse scrolled (874, 468) with delta (0, 0)
Screenshot: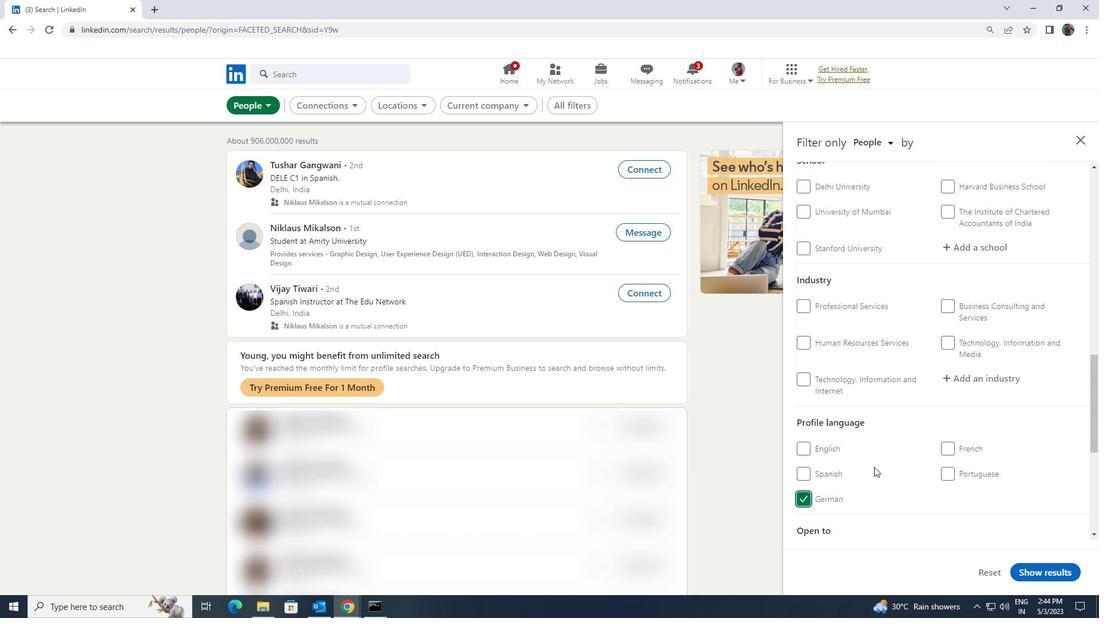 
Action: Mouse scrolled (874, 468) with delta (0, 0)
Screenshot: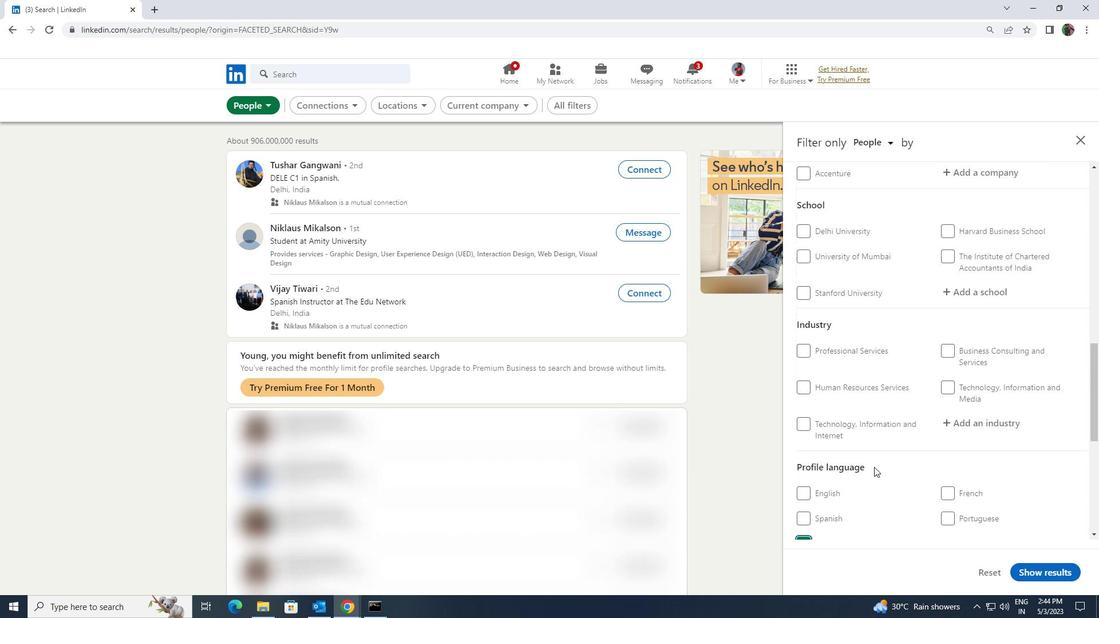 
Action: Mouse moved to (873, 467)
Screenshot: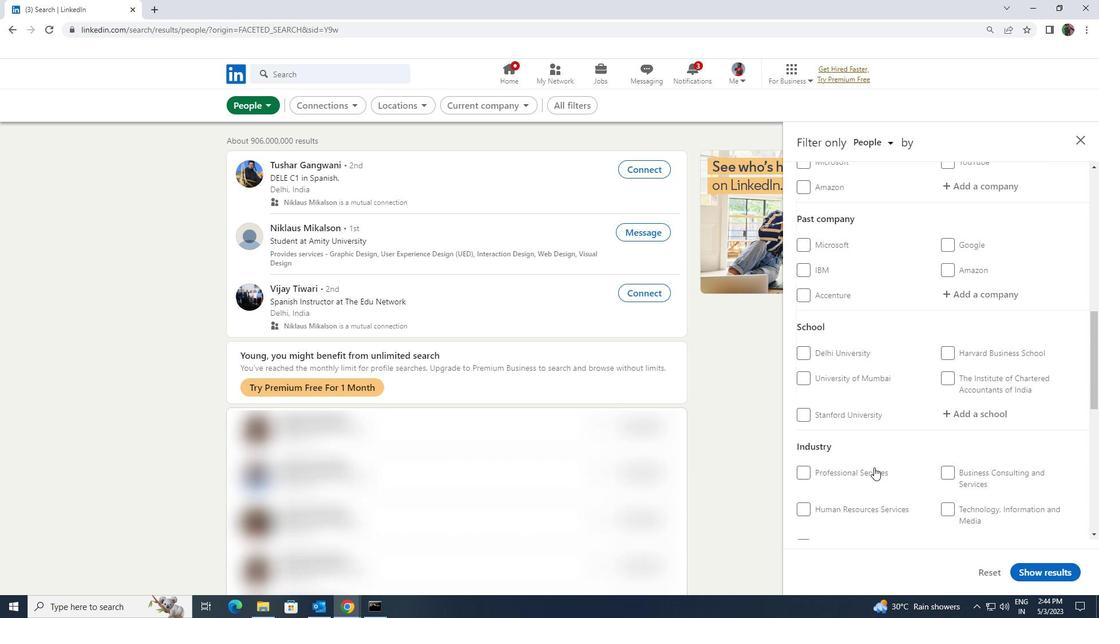 
Action: Mouse scrolled (873, 468) with delta (0, 0)
Screenshot: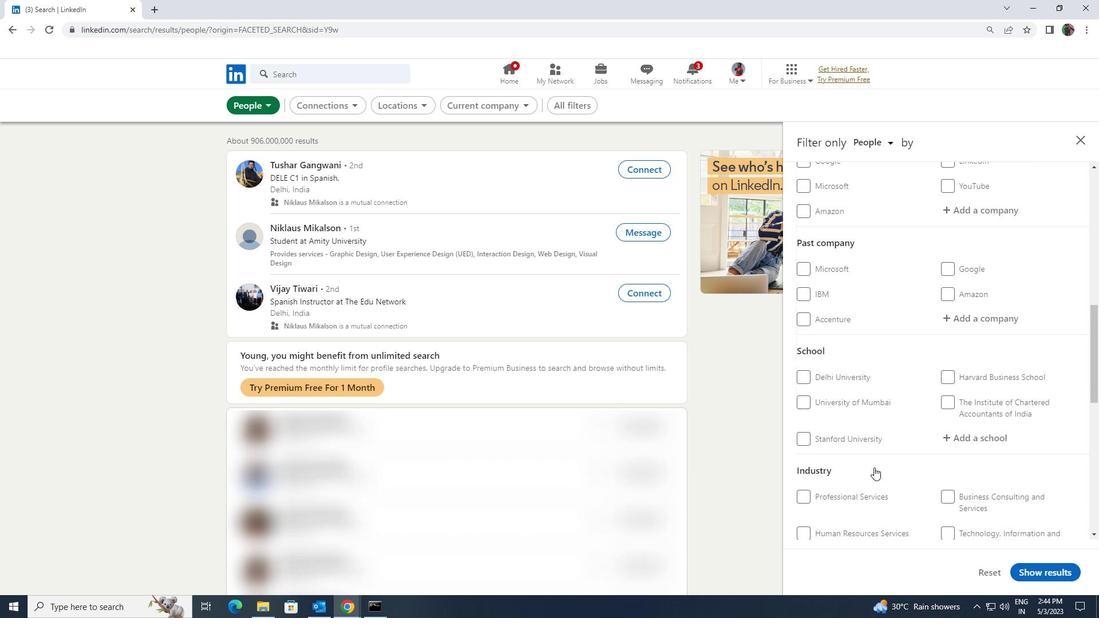 
Action: Mouse scrolled (873, 468) with delta (0, 0)
Screenshot: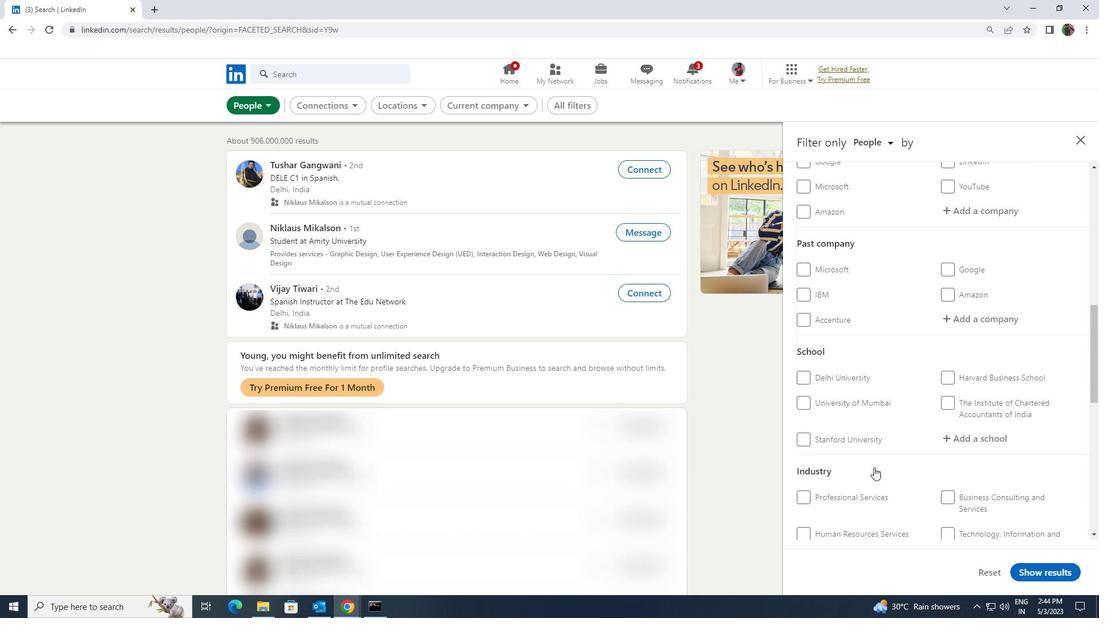 
Action: Mouse moved to (871, 468)
Screenshot: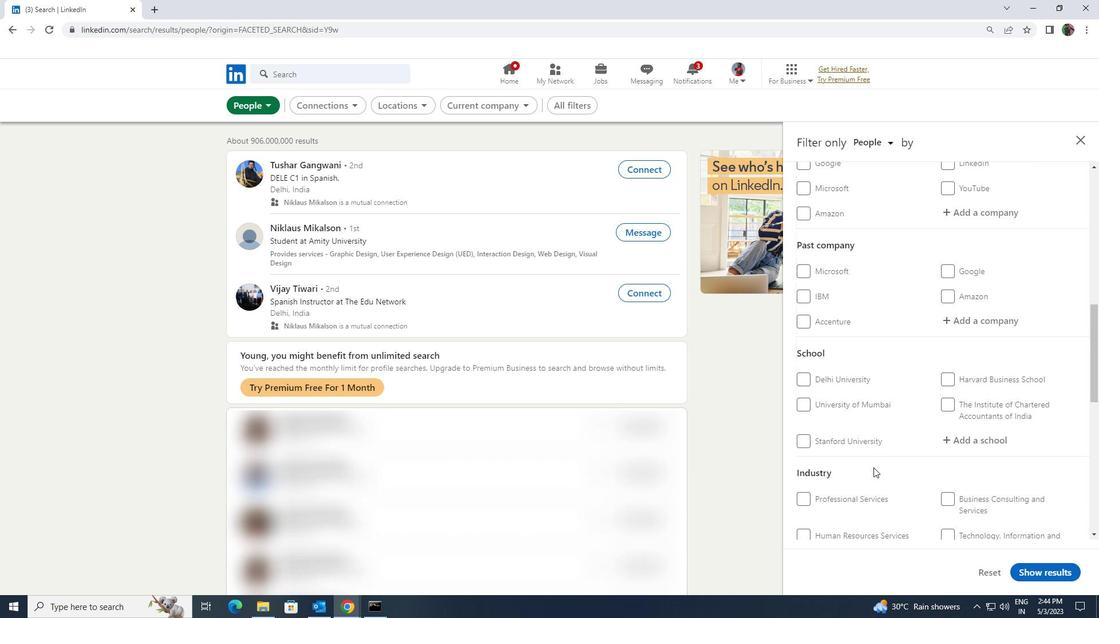
Action: Mouse scrolled (871, 468) with delta (0, 0)
Screenshot: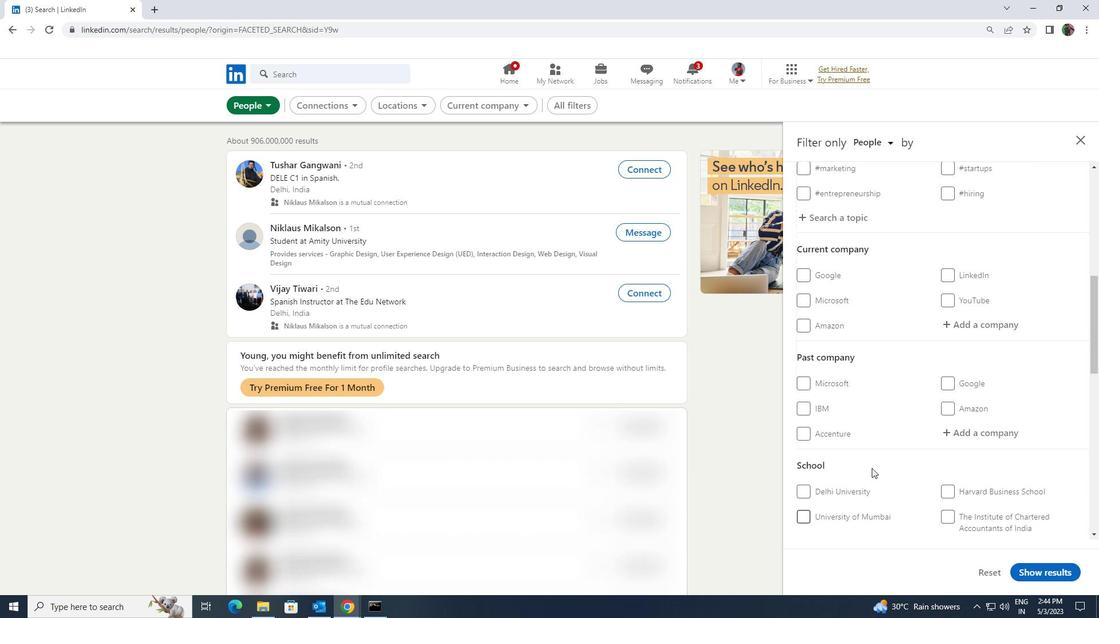 
Action: Mouse moved to (942, 380)
Screenshot: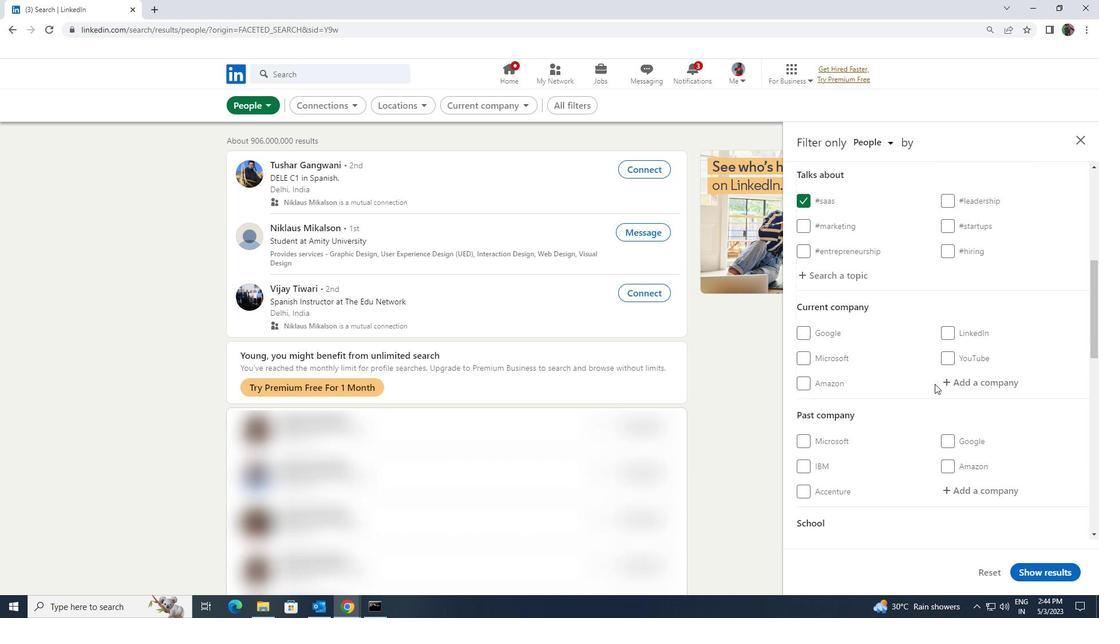 
Action: Mouse pressed left at (942, 380)
Screenshot: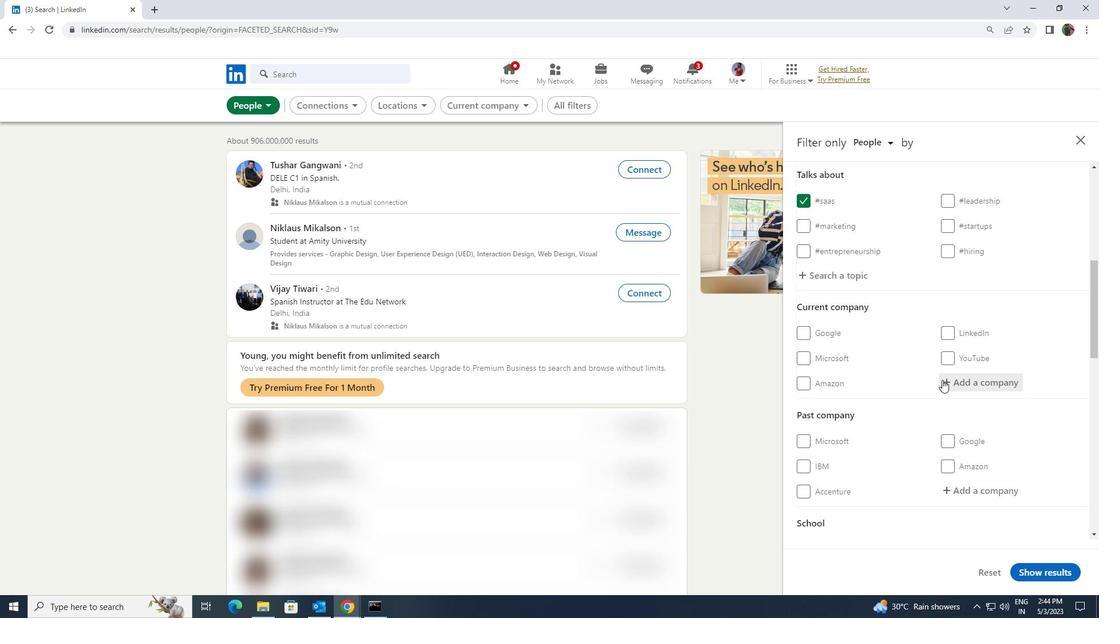 
Action: Key pressed <Key.shift><Key.shift><Key.shift><Key.shift><Key.shift>YOKO
Screenshot: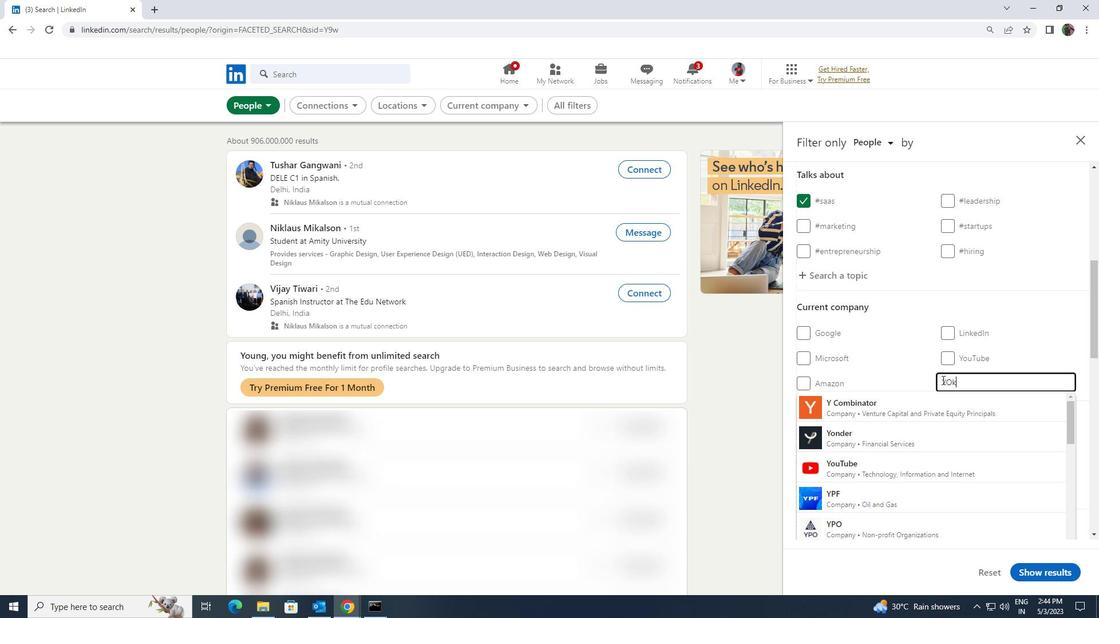 
Action: Mouse moved to (932, 399)
Screenshot: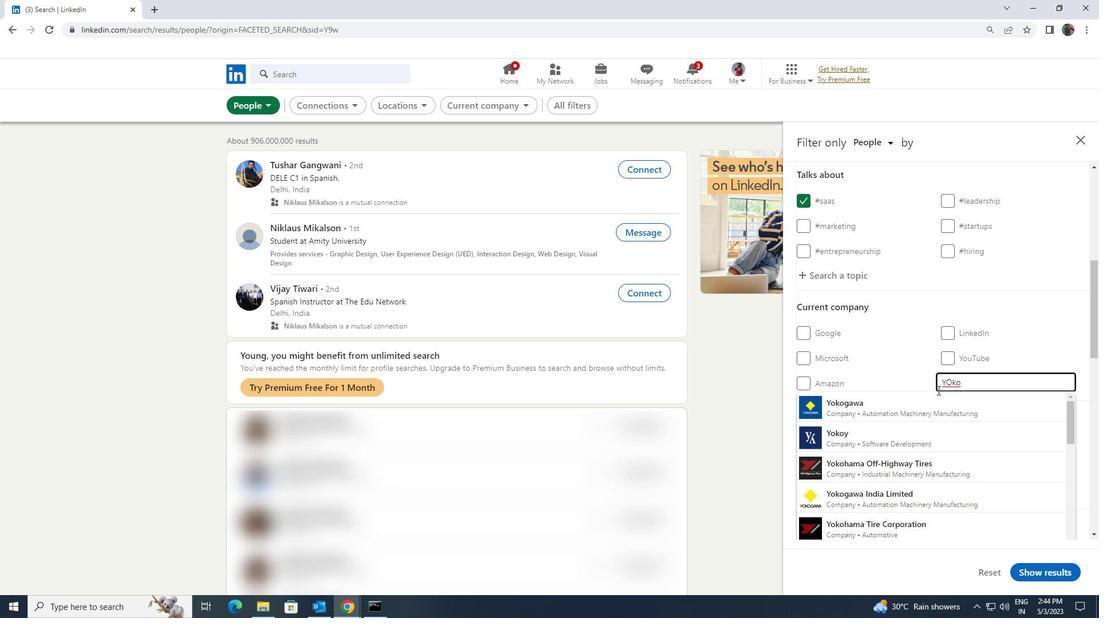 
Action: Mouse pressed left at (932, 399)
Screenshot: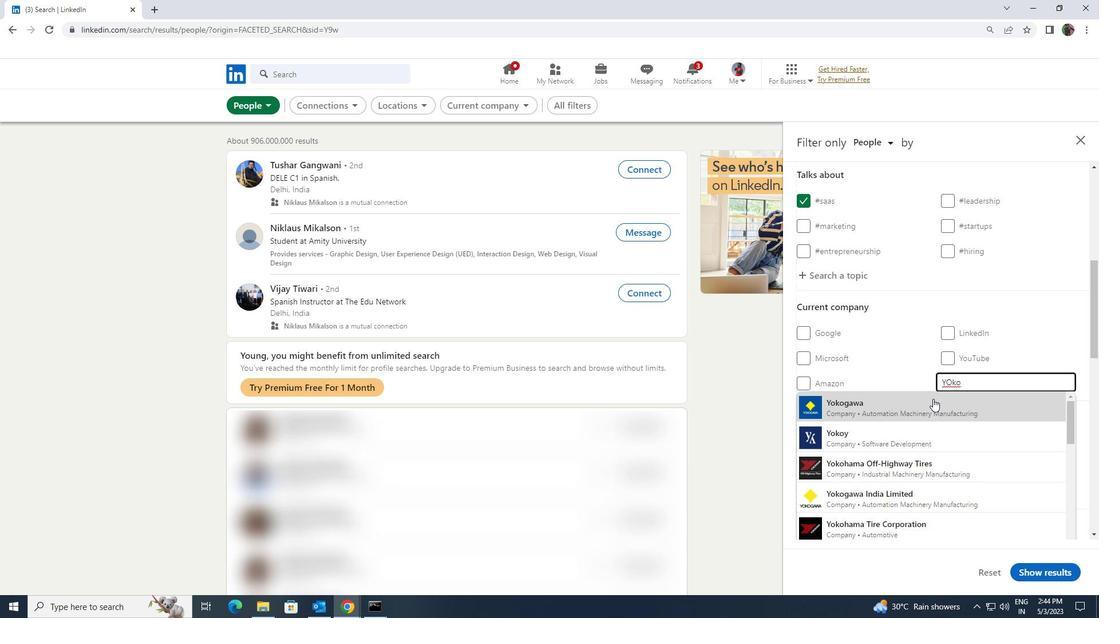 
Action: Mouse scrolled (932, 399) with delta (0, 0)
Screenshot: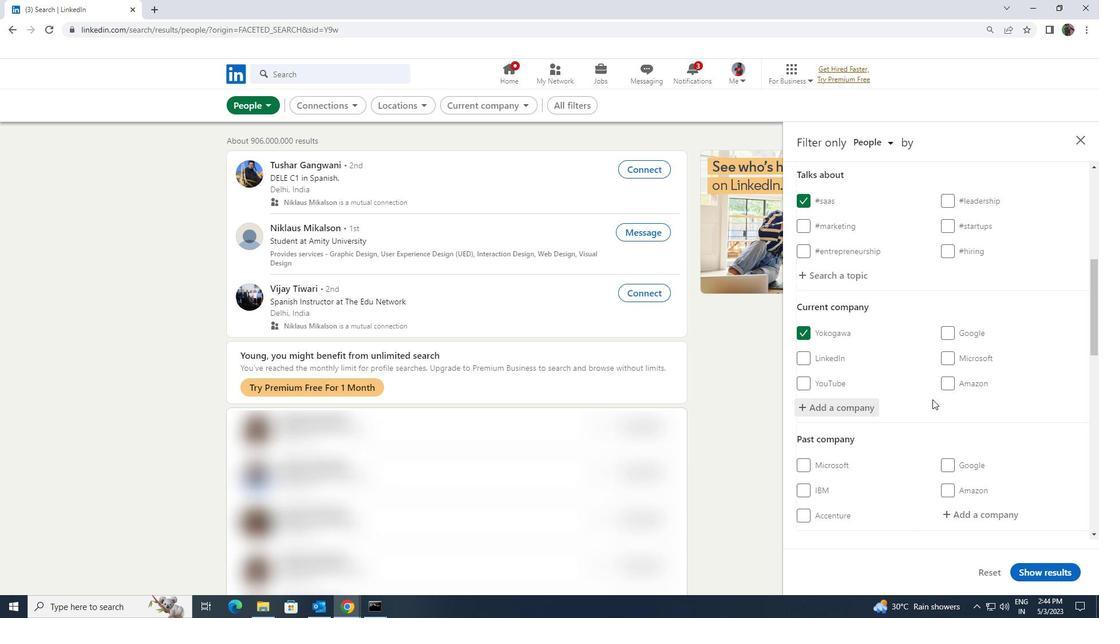 
Action: Mouse scrolled (932, 399) with delta (0, 0)
Screenshot: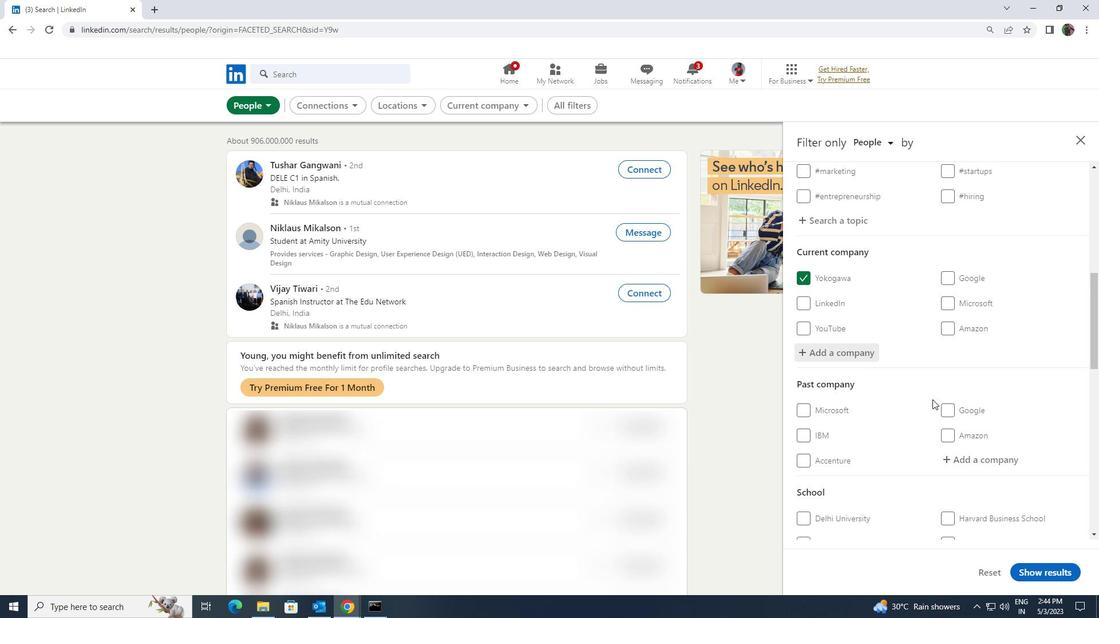 
Action: Mouse scrolled (932, 399) with delta (0, 0)
Screenshot: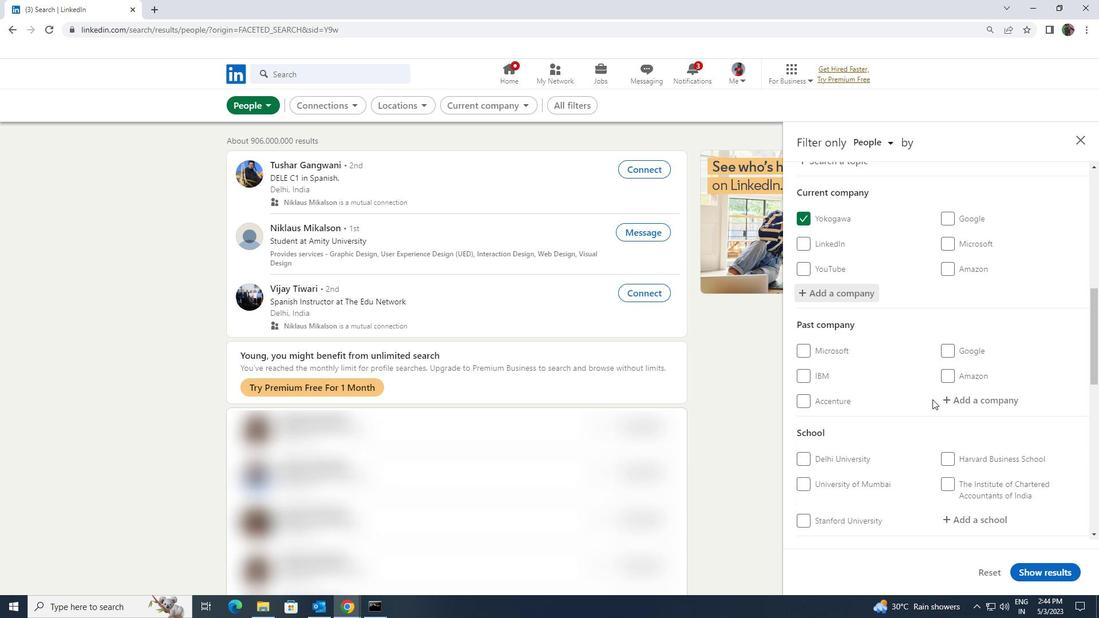 
Action: Mouse moved to (953, 459)
Screenshot: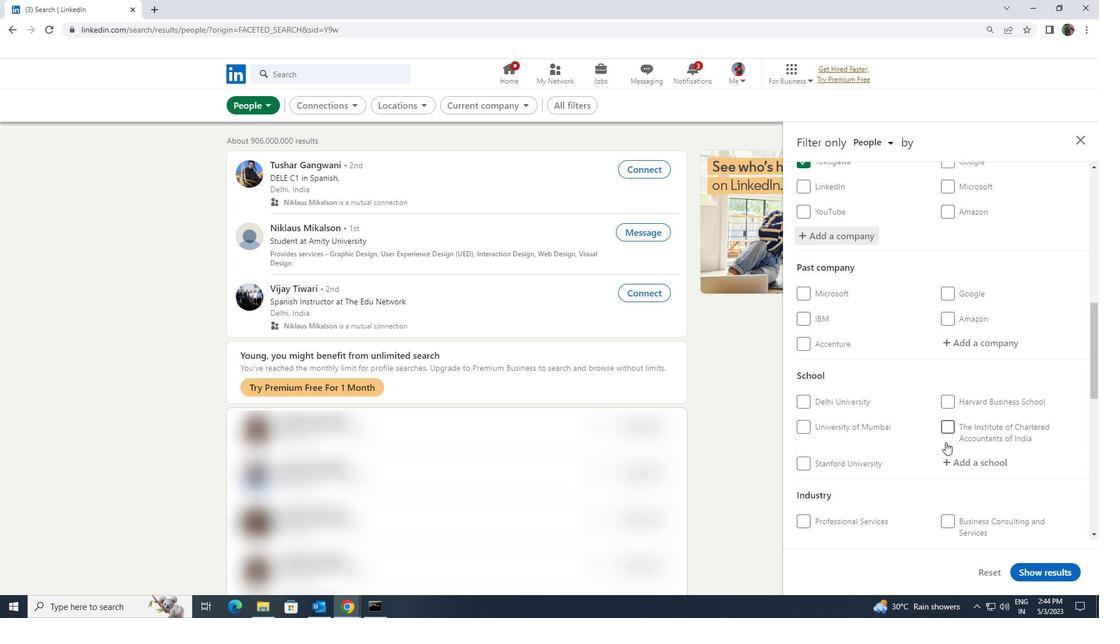 
Action: Mouse pressed left at (953, 459)
Screenshot: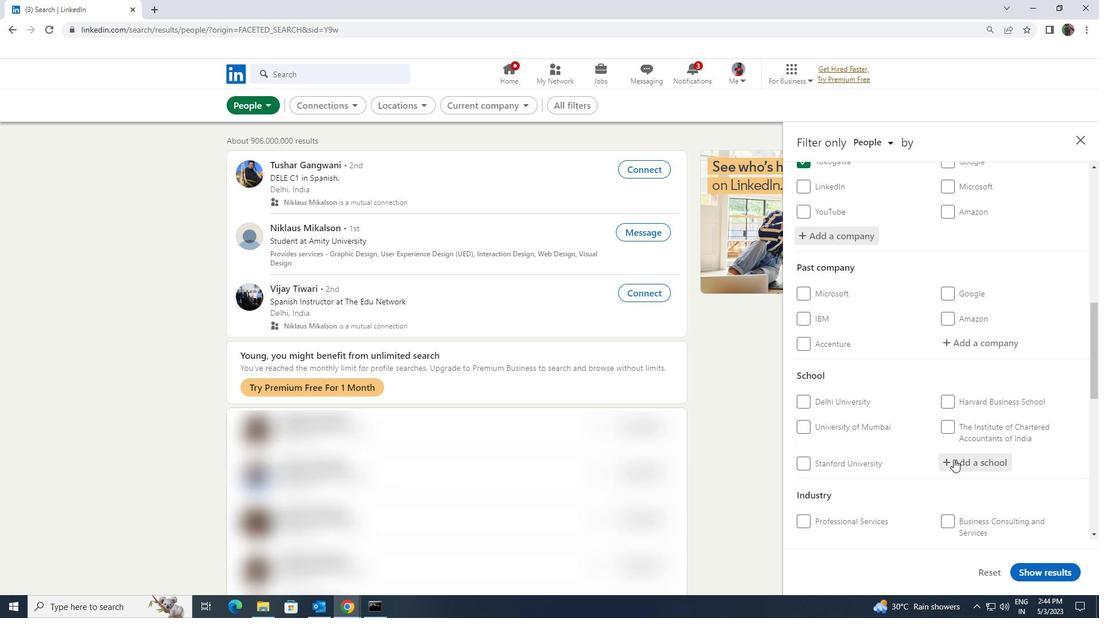 
Action: Key pressed <Key.shift>KALYANI<Key.space><Key.shift>GOVERN
Screenshot: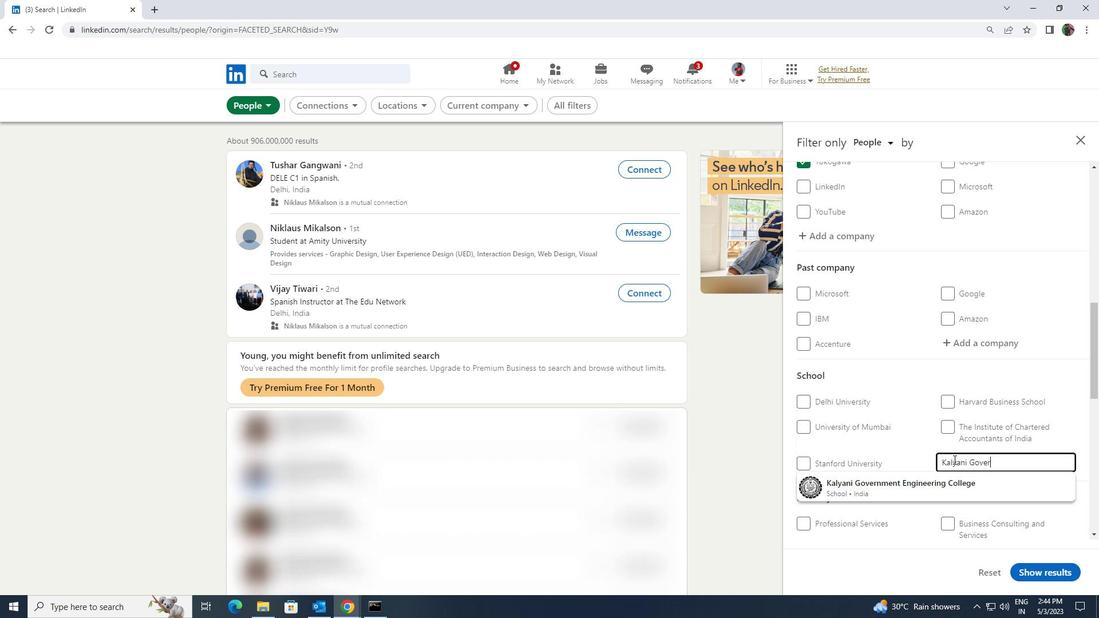 
Action: Mouse moved to (951, 483)
Screenshot: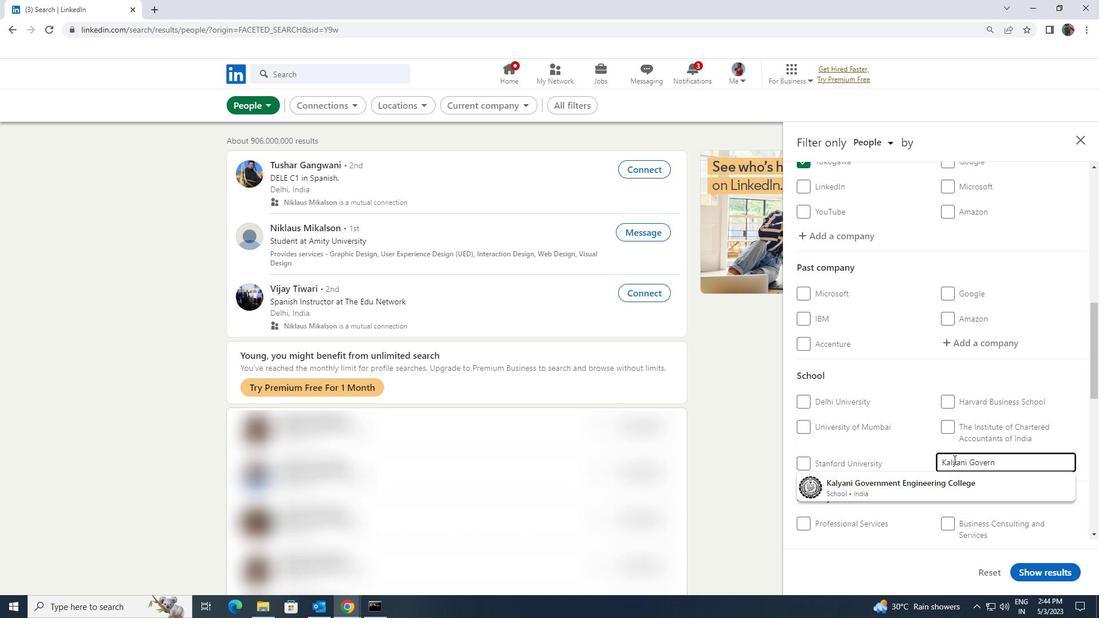 
Action: Mouse pressed left at (951, 483)
Screenshot: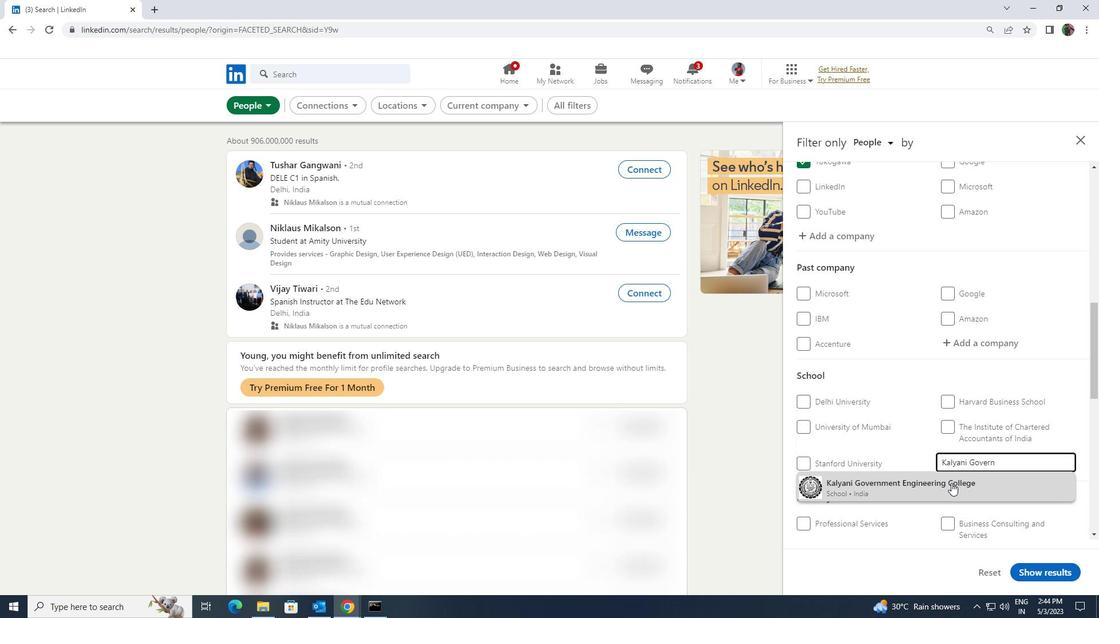 
Action: Mouse scrolled (951, 482) with delta (0, 0)
Screenshot: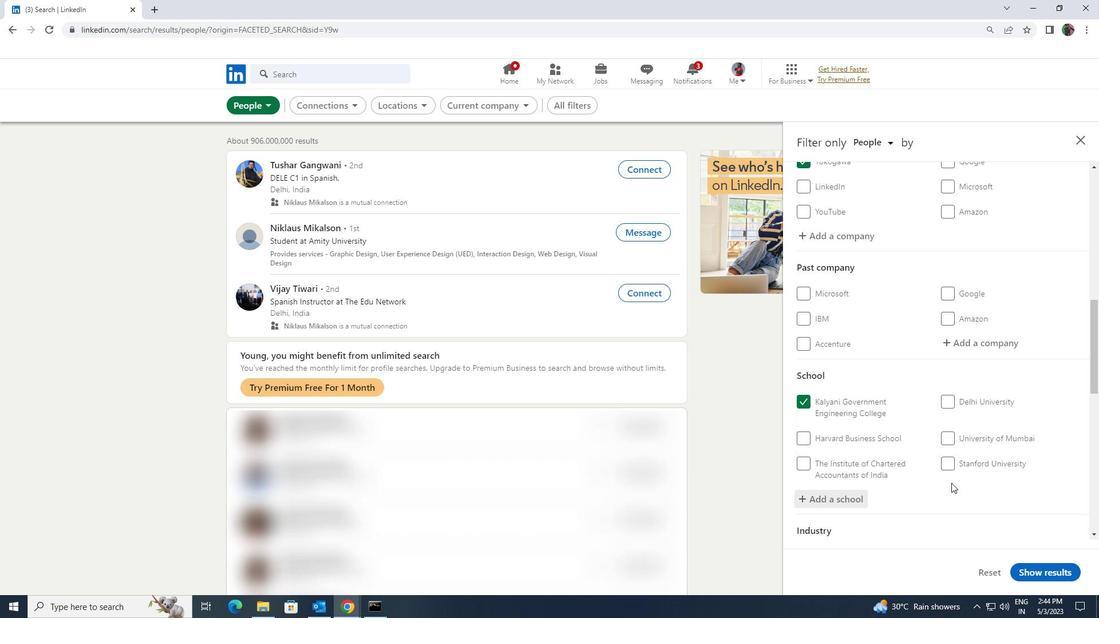 
Action: Mouse scrolled (951, 482) with delta (0, 0)
Screenshot: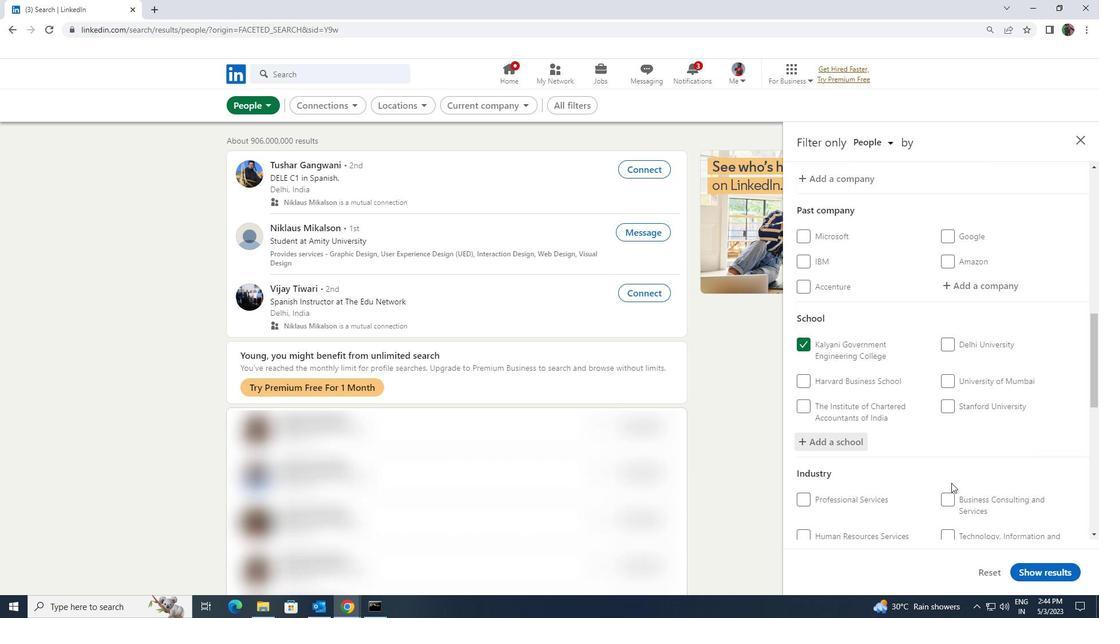 
Action: Mouse scrolled (951, 482) with delta (0, 0)
Screenshot: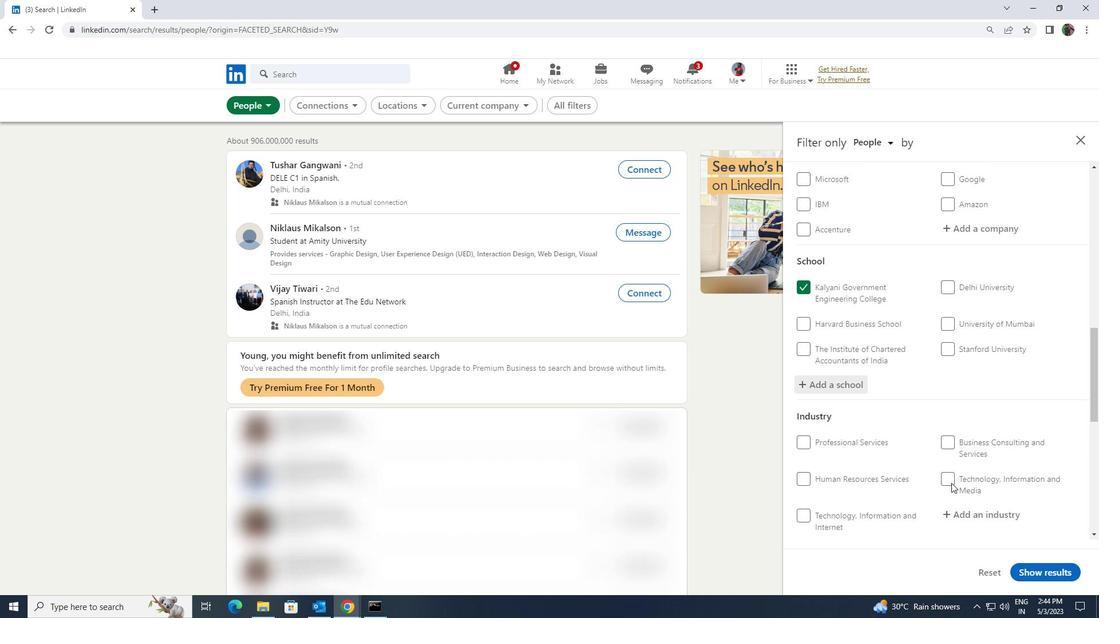 
Action: Mouse moved to (961, 460)
Screenshot: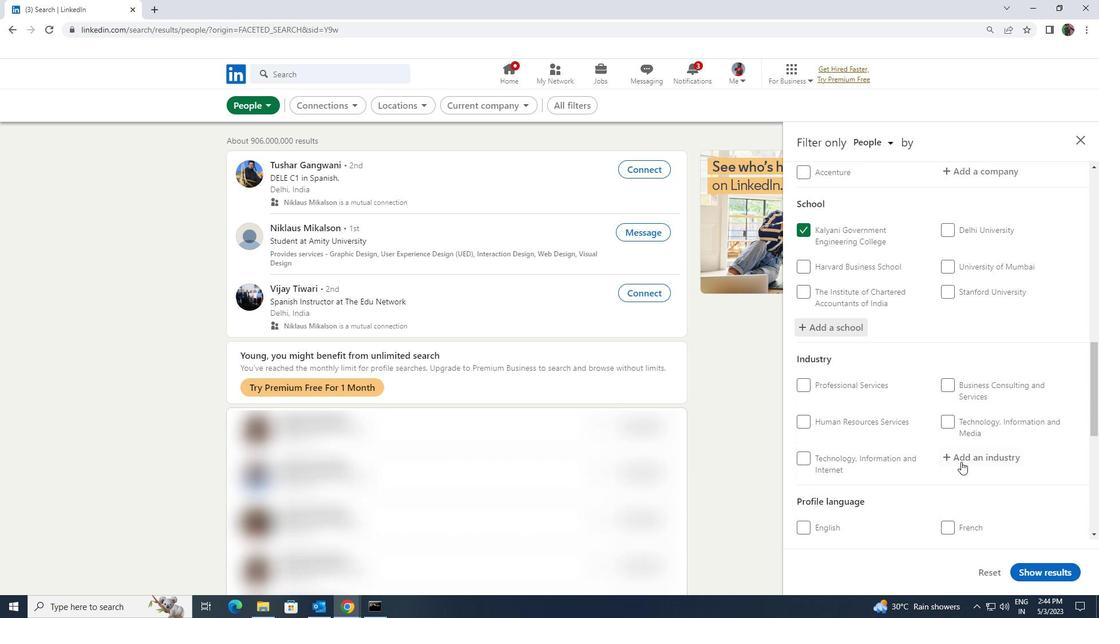 
Action: Mouse pressed left at (961, 460)
Screenshot: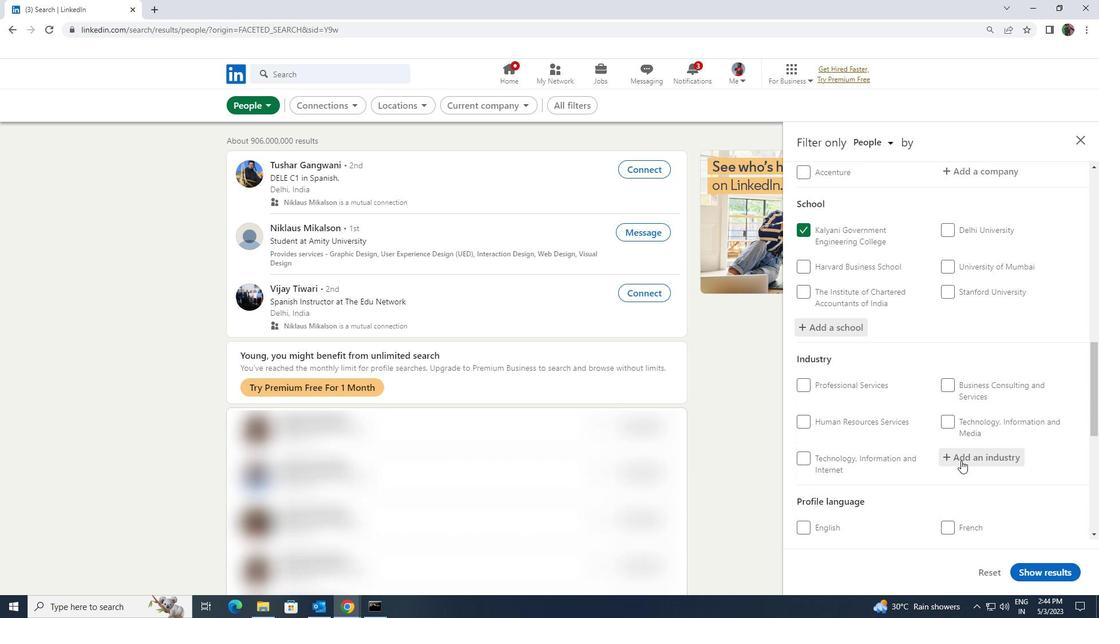 
Action: Key pressed <Key.shift>MAGNETIC<Key.space>
Screenshot: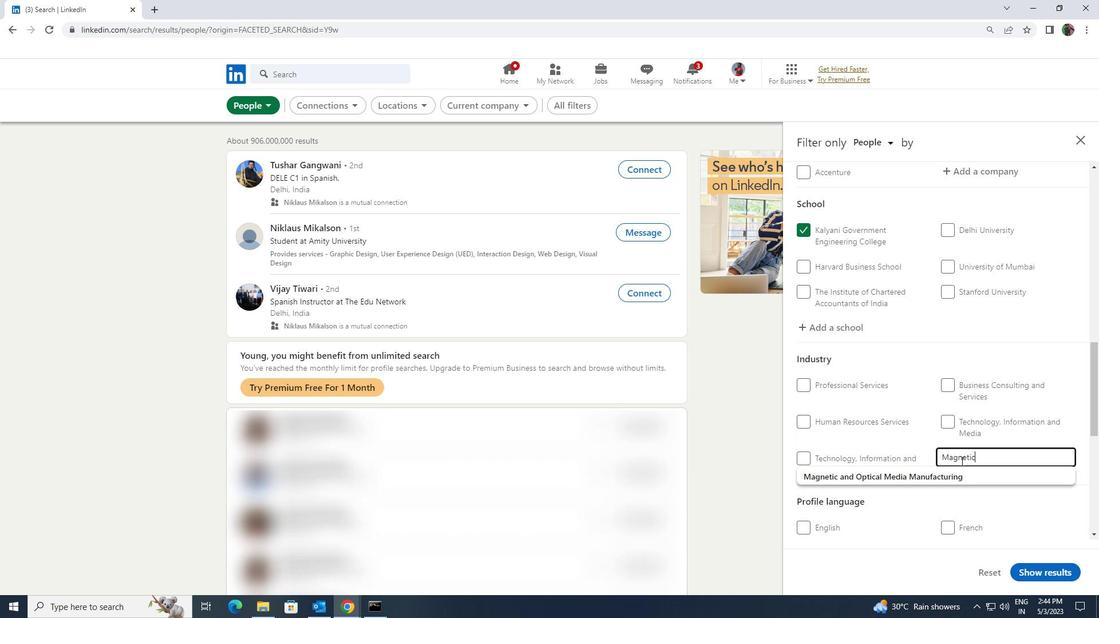 
Action: Mouse moved to (948, 474)
Screenshot: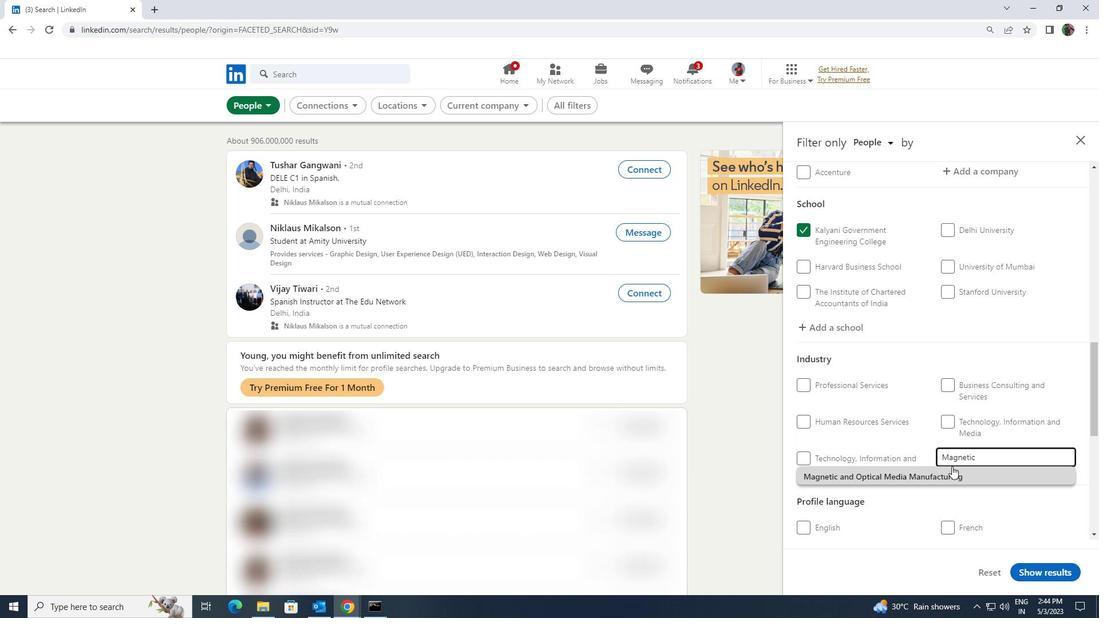 
Action: Mouse pressed left at (948, 474)
Screenshot: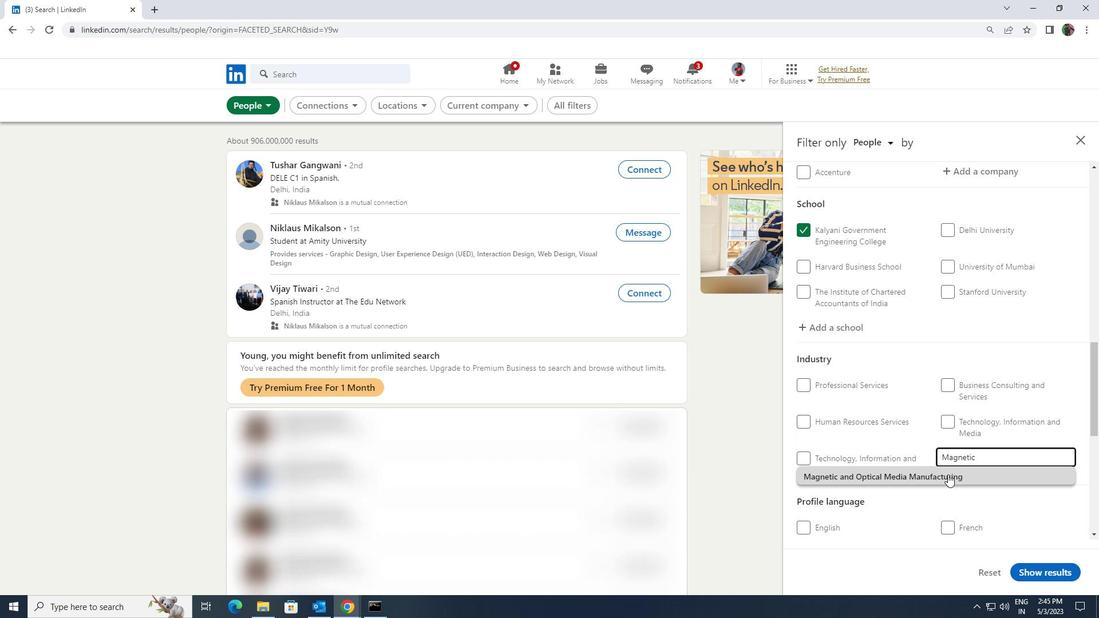 
Action: Mouse scrolled (948, 474) with delta (0, 0)
Screenshot: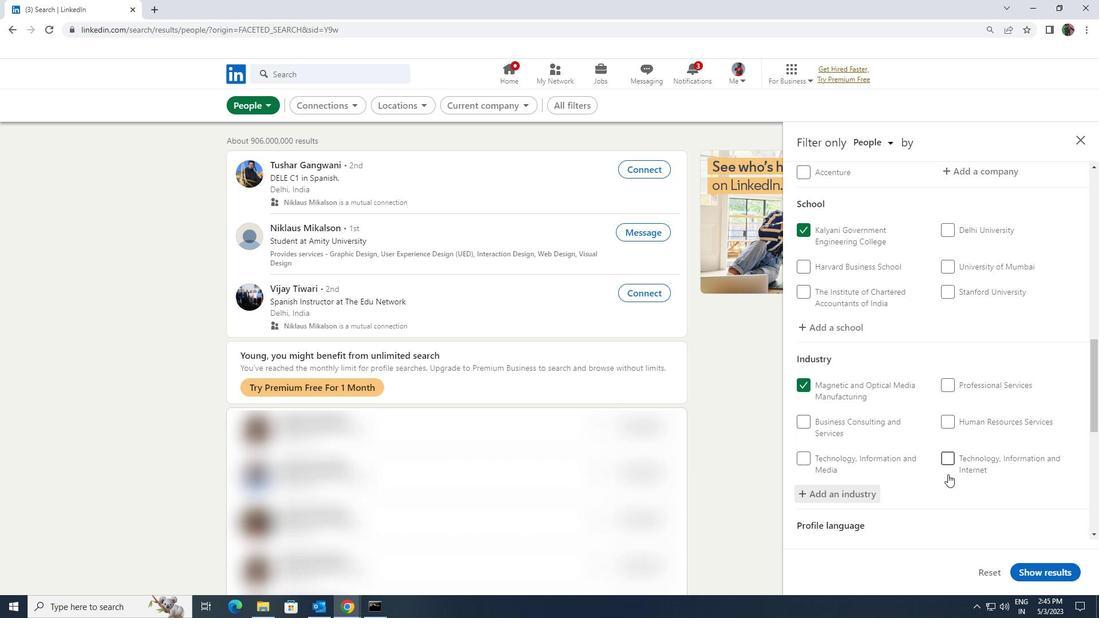 
Action: Mouse scrolled (948, 474) with delta (0, 0)
Screenshot: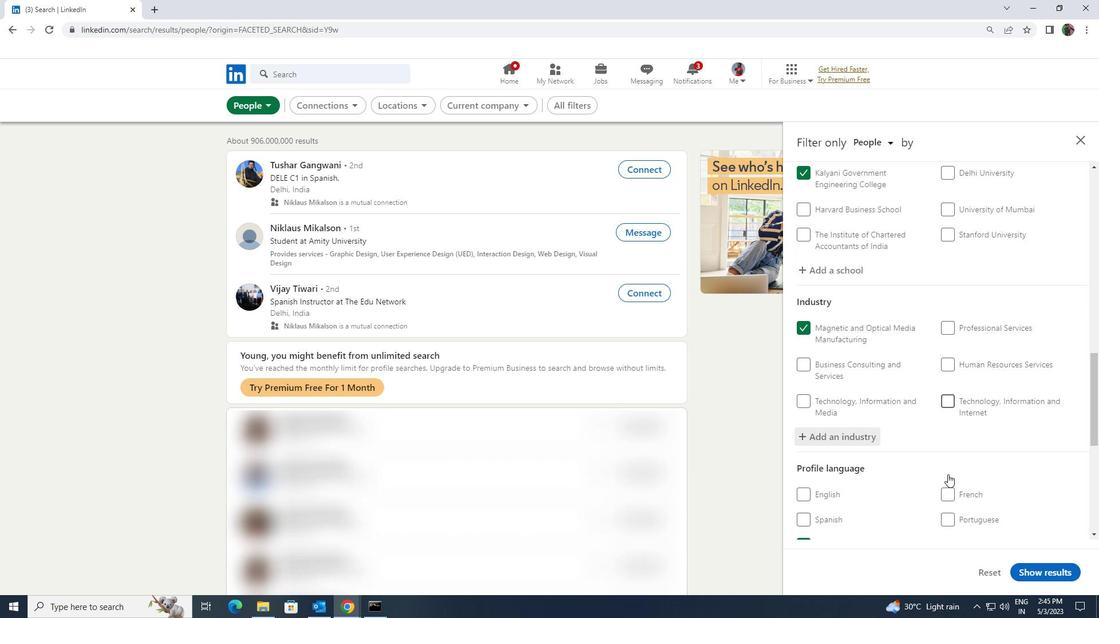 
Action: Mouse scrolled (948, 474) with delta (0, 0)
Screenshot: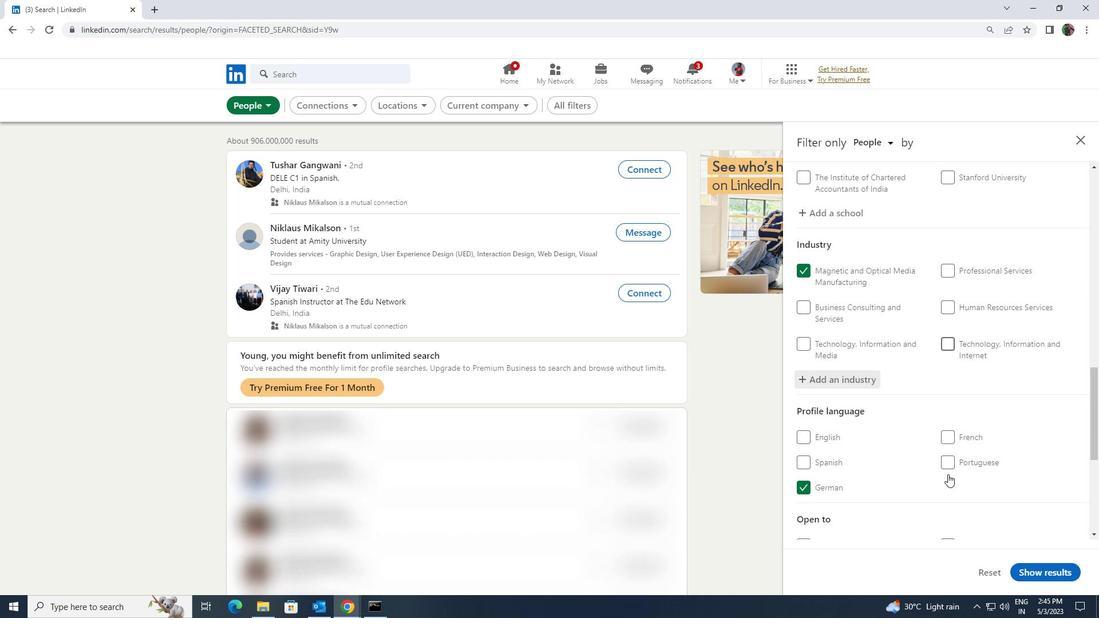 
Action: Mouse scrolled (948, 474) with delta (0, 0)
Screenshot: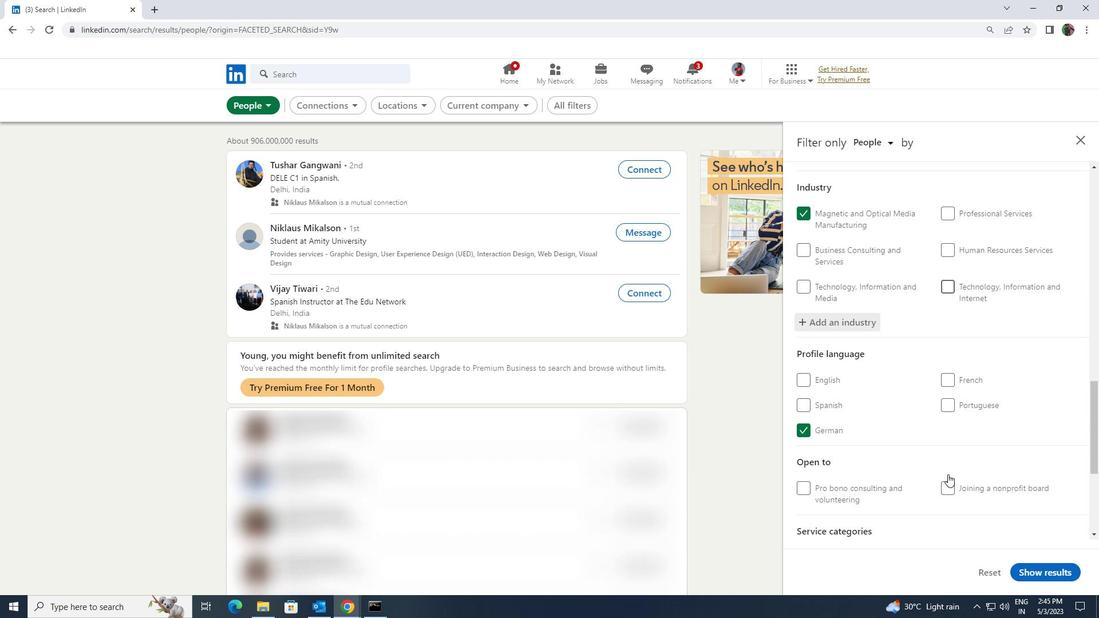 
Action: Mouse moved to (947, 475)
Screenshot: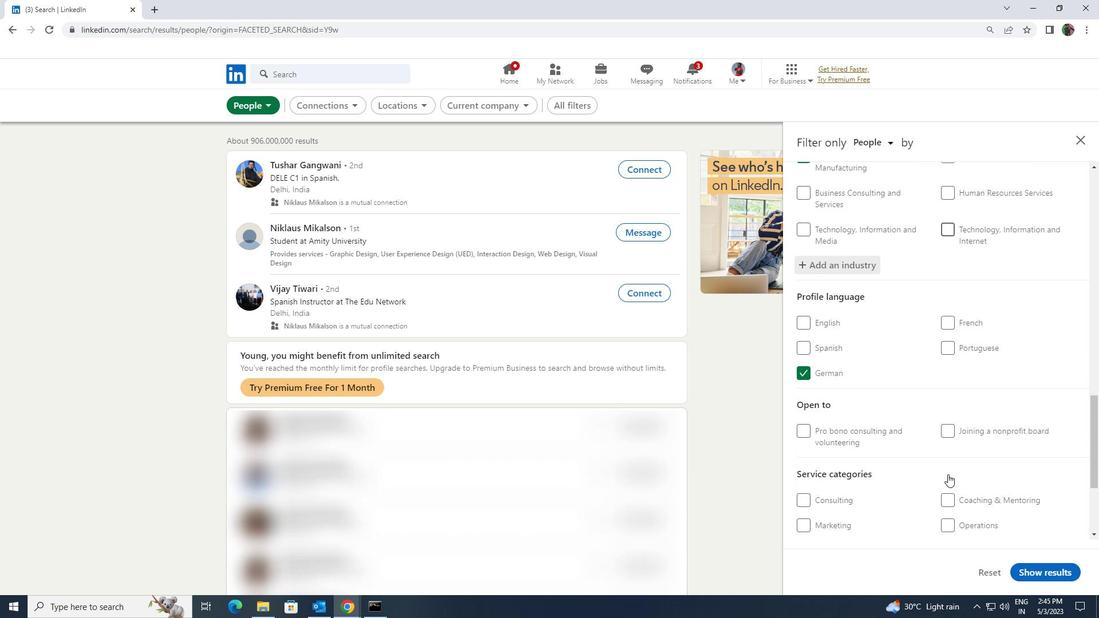 
Action: Mouse scrolled (947, 474) with delta (0, 0)
Screenshot: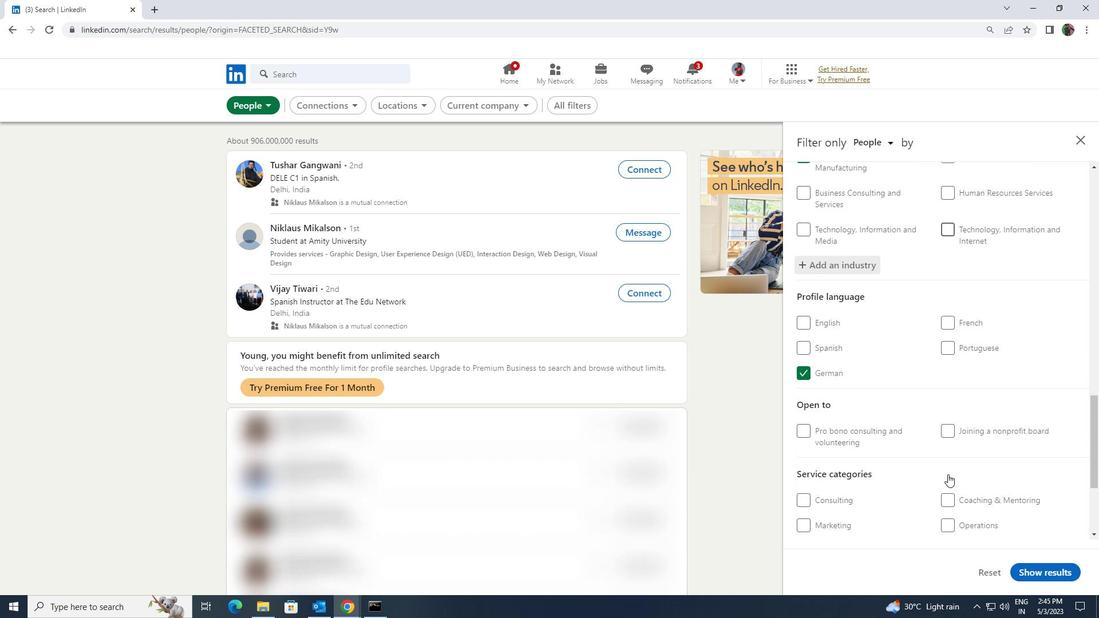 
Action: Mouse moved to (946, 475)
Screenshot: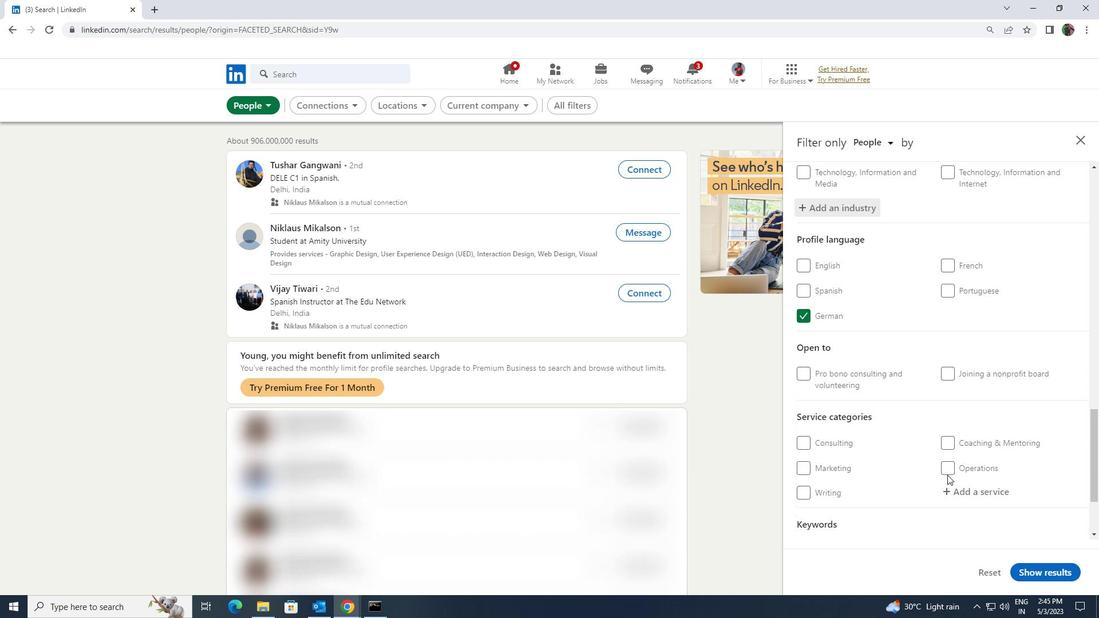 
Action: Mouse scrolled (946, 475) with delta (0, 0)
Screenshot: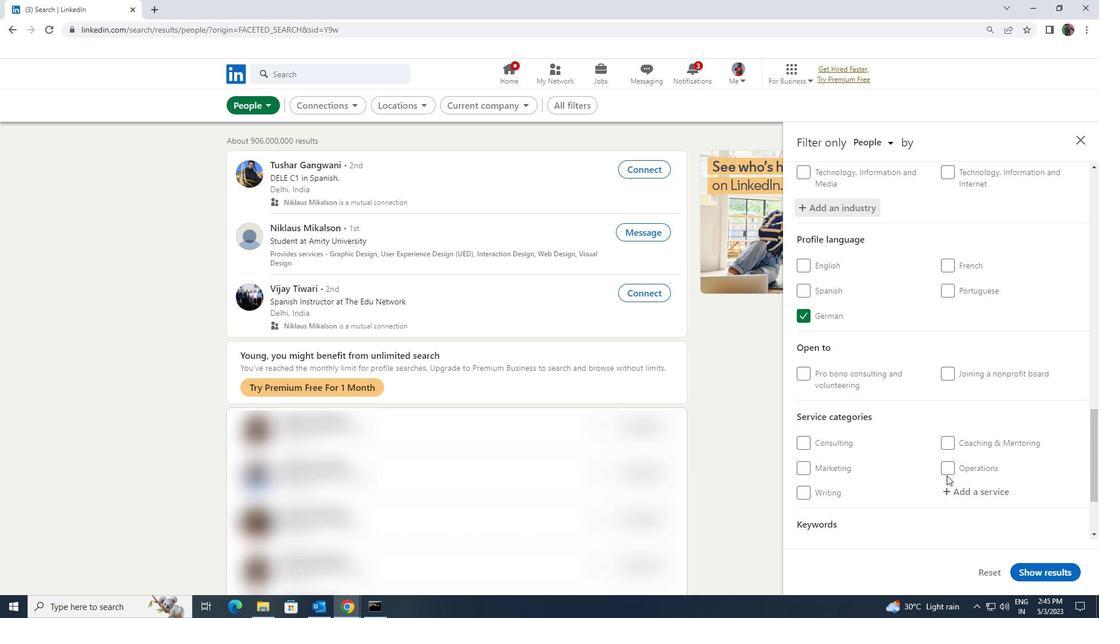 
Action: Mouse moved to (958, 438)
Screenshot: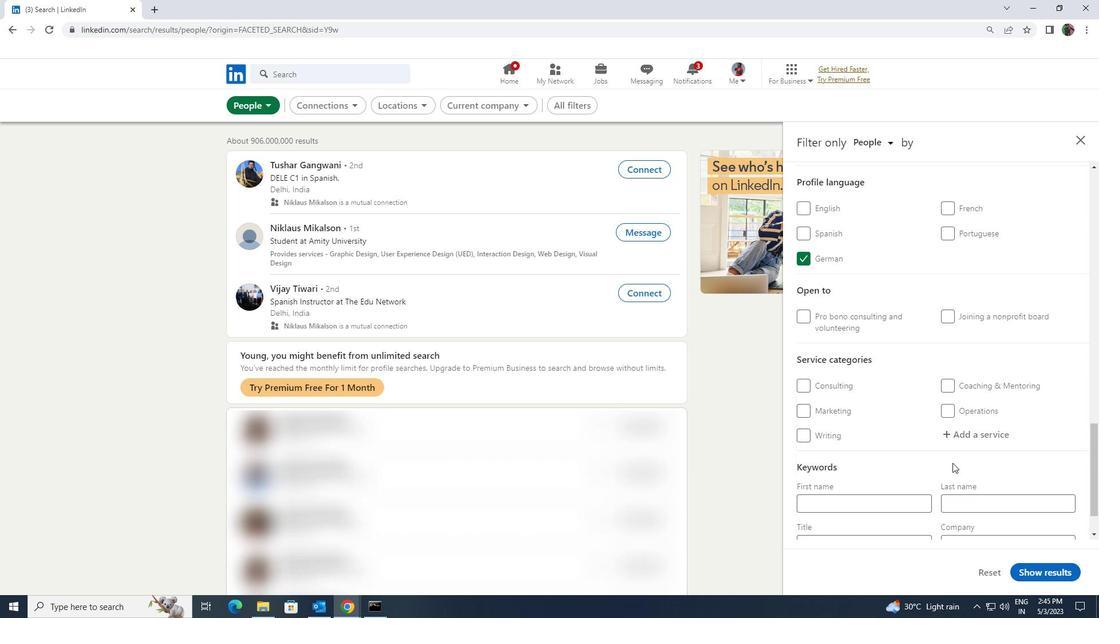 
Action: Mouse pressed left at (958, 438)
Screenshot: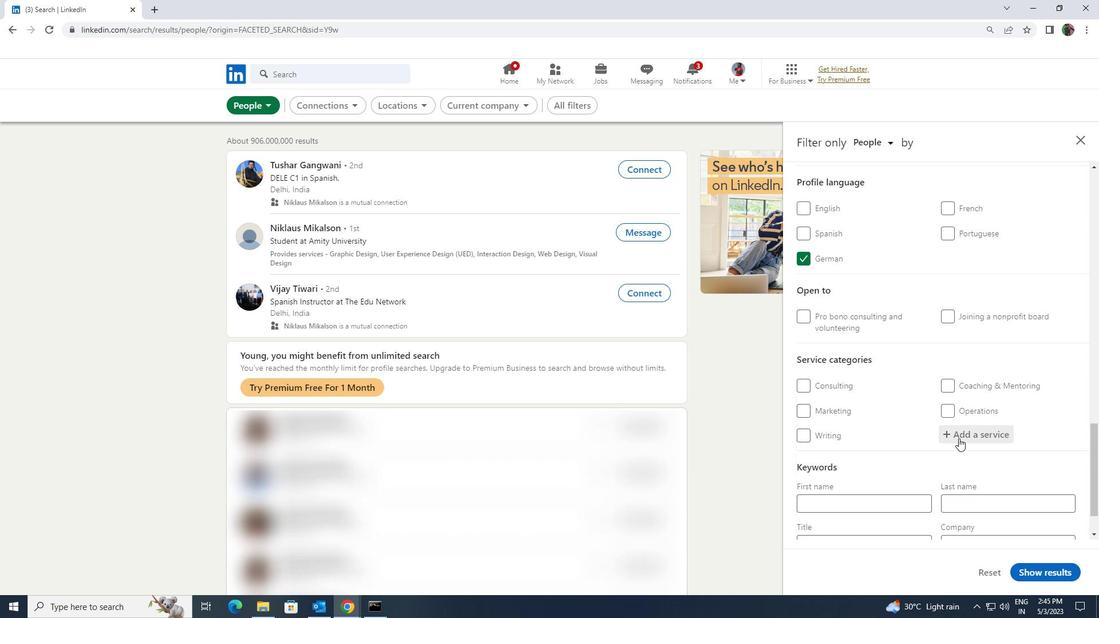 
Action: Key pressed <Key.shift>VIDEO<Key.space>
Screenshot: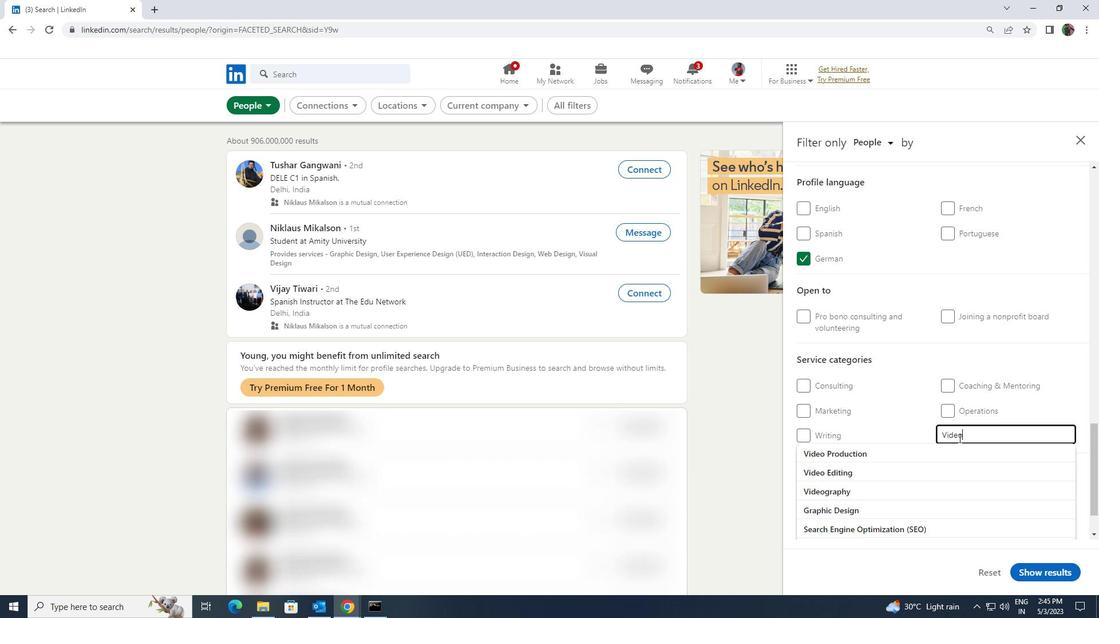 
Action: Mouse moved to (953, 449)
Screenshot: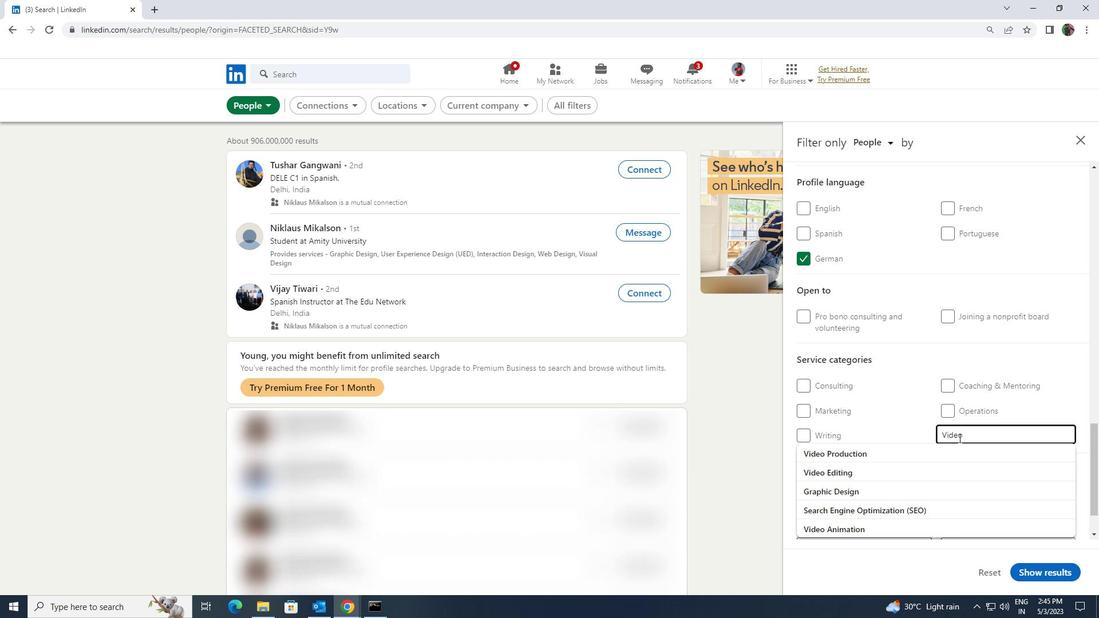 
Action: Mouse pressed left at (953, 449)
Screenshot: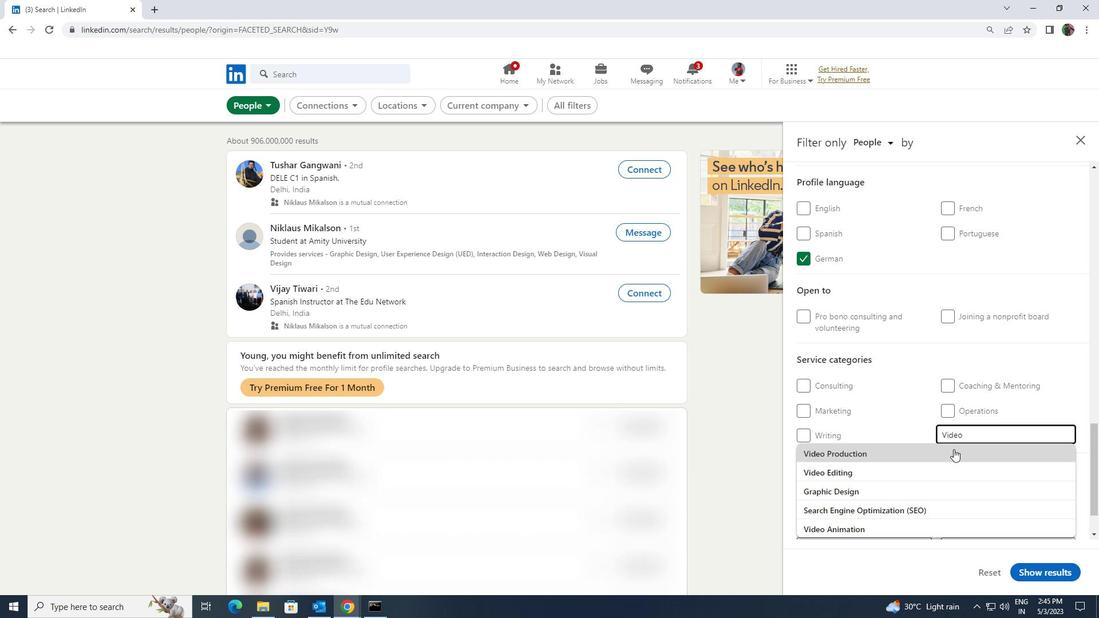 
Action: Mouse scrolled (953, 448) with delta (0, 0)
Screenshot: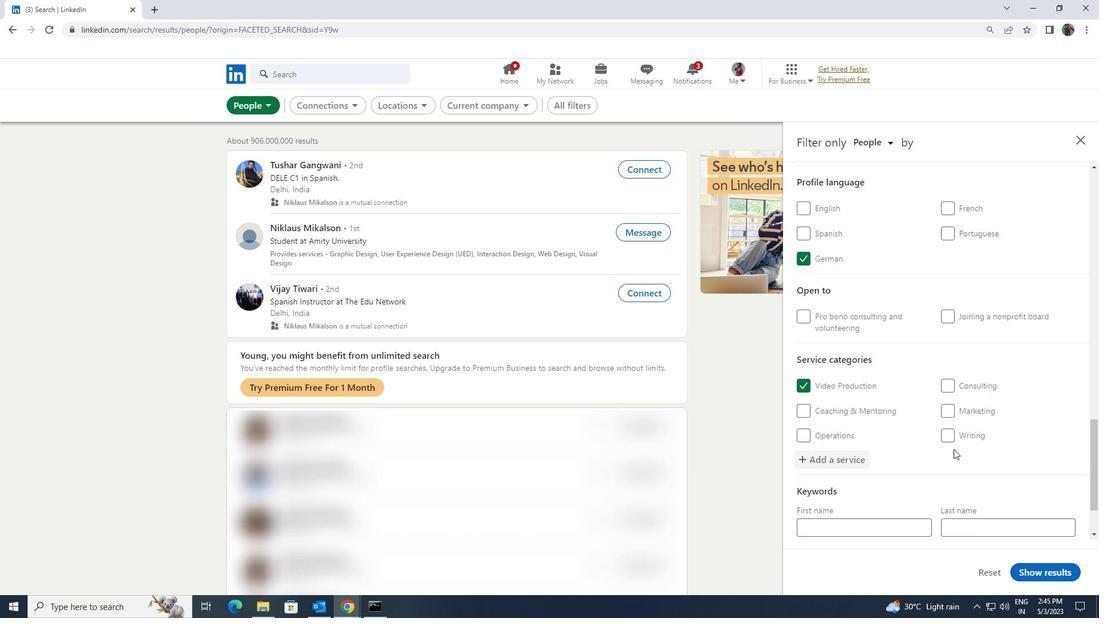 
Action: Mouse scrolled (953, 448) with delta (0, 0)
Screenshot: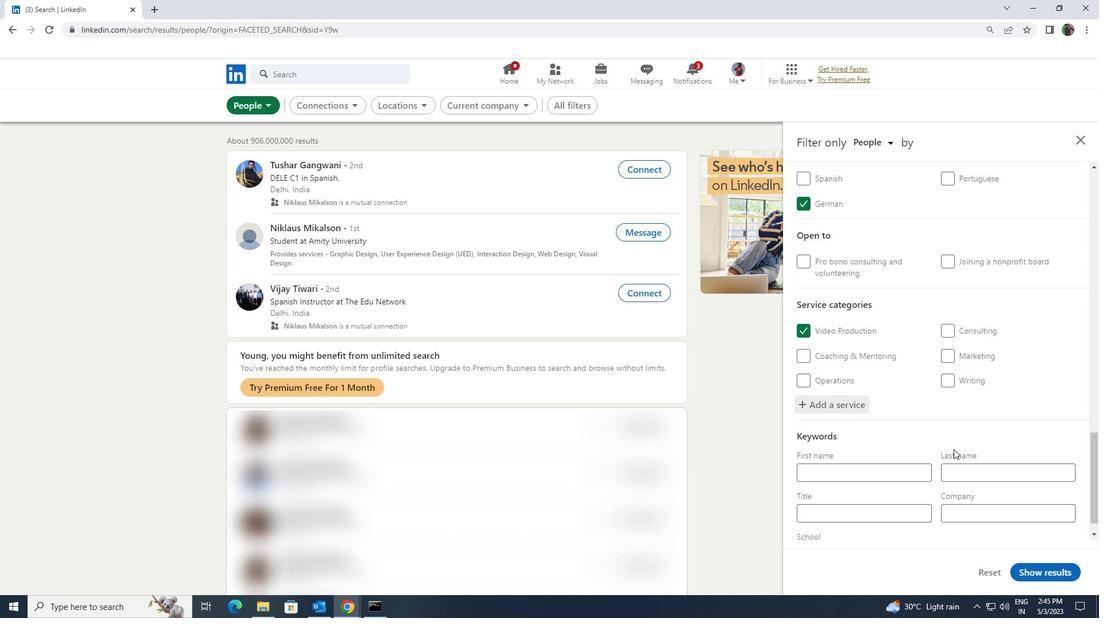 
Action: Mouse scrolled (953, 448) with delta (0, 0)
Screenshot: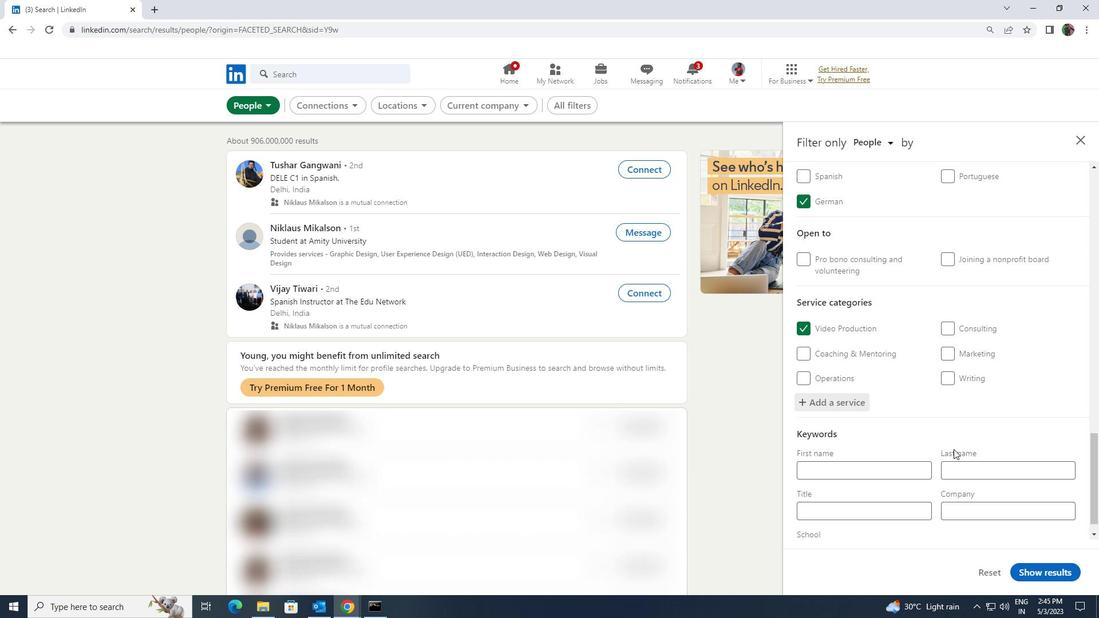
Action: Mouse moved to (918, 480)
Screenshot: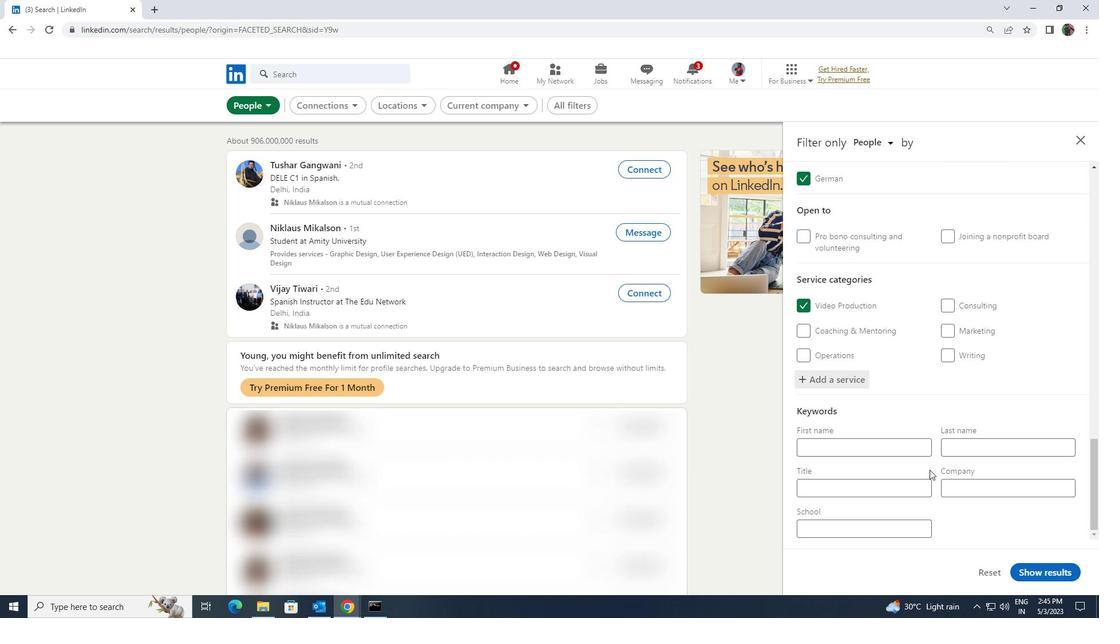 
Action: Mouse pressed left at (918, 480)
Screenshot: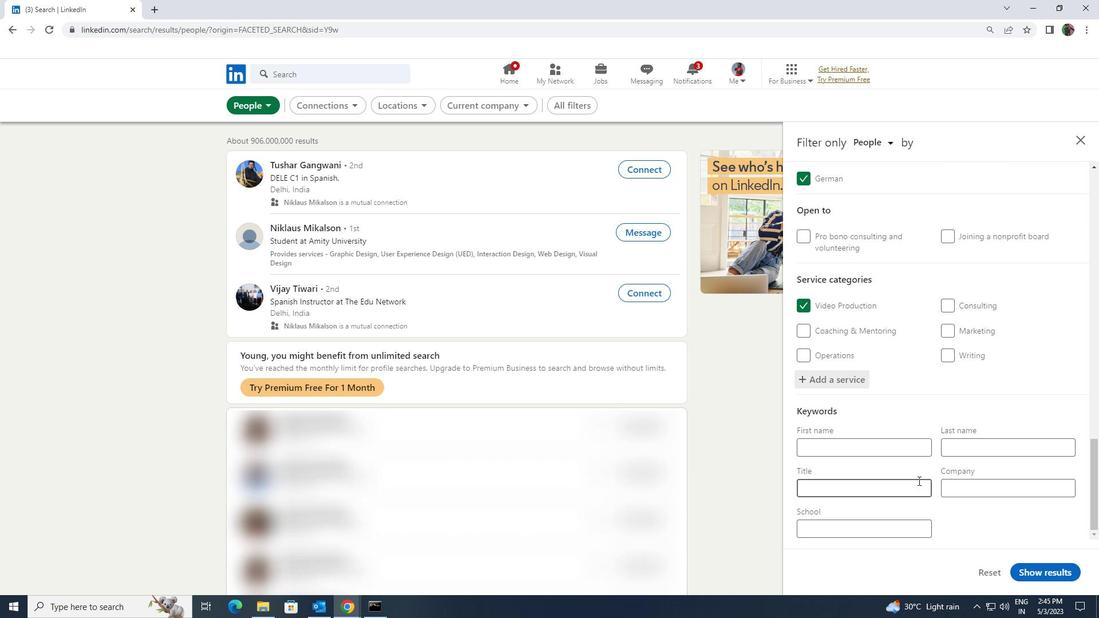 
Action: Key pressed <Key.shift><Key.shift><Key.shift>CALL<Key.space><Key.shift>CENTRE<Key.space><Key.shift><Key.shift><Key.shift><Key.shift><Key.shift><Key.shift><Key.shift><Key.shift><Key.shift><Key.shift><Key.shift><Key.shift><Key.shift>REPRESENTATIVE
Screenshot: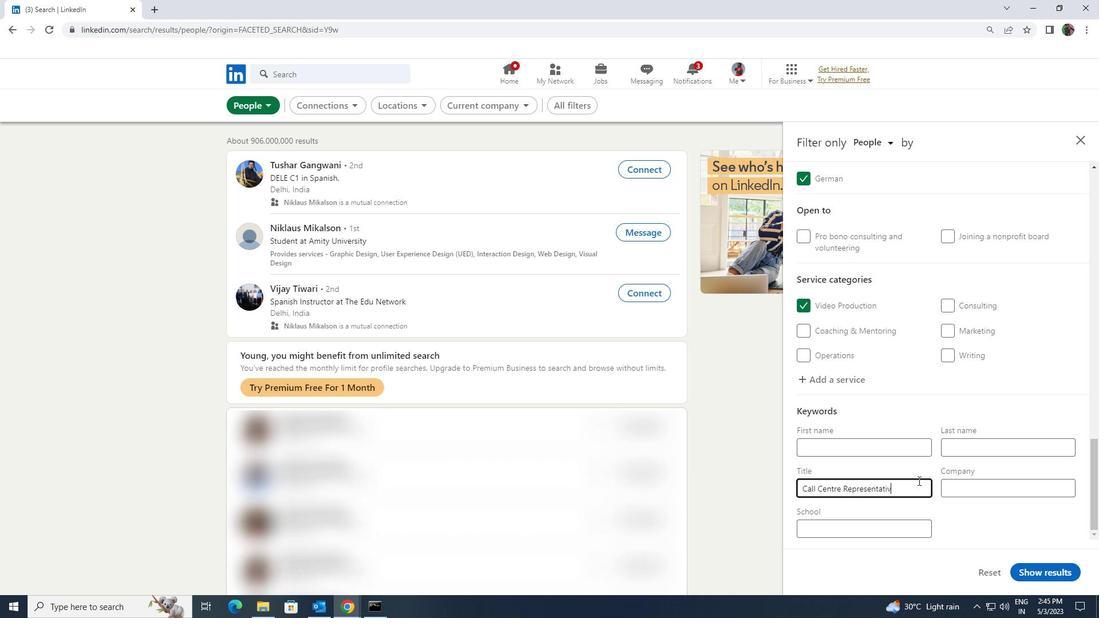 
Action: Mouse moved to (1039, 576)
Screenshot: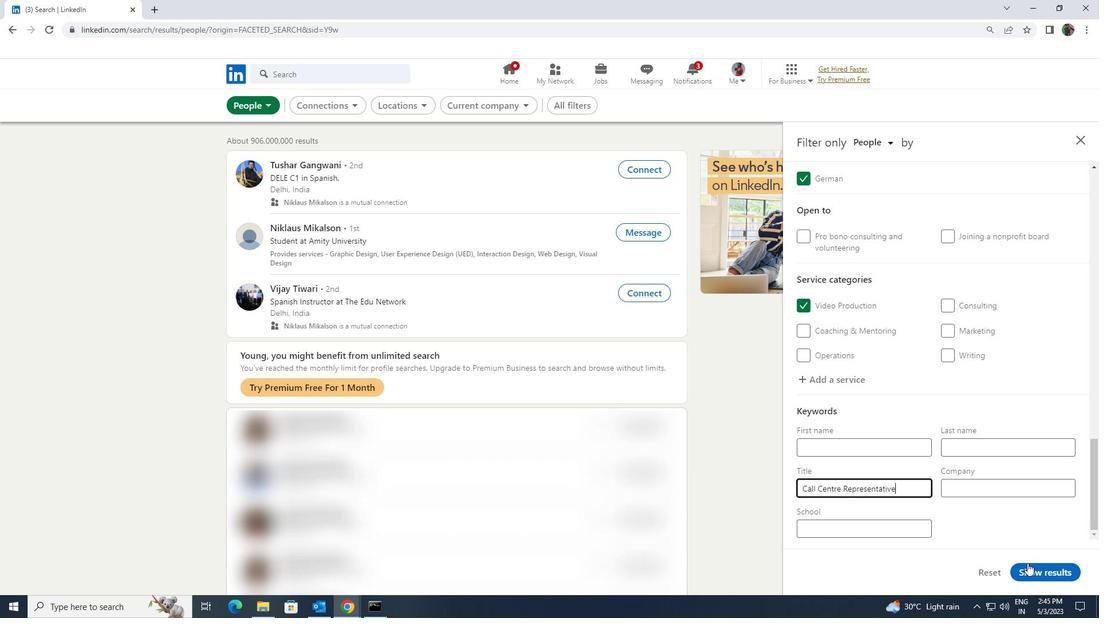
Action: Mouse pressed left at (1039, 576)
Screenshot: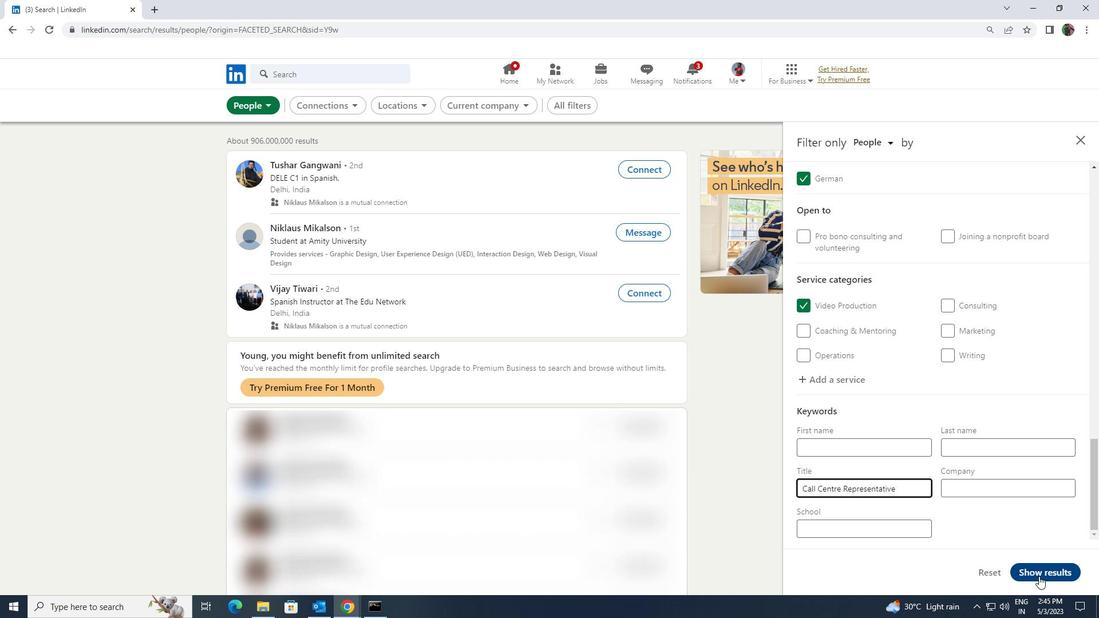 
Action: Mouse moved to (1039, 576)
Screenshot: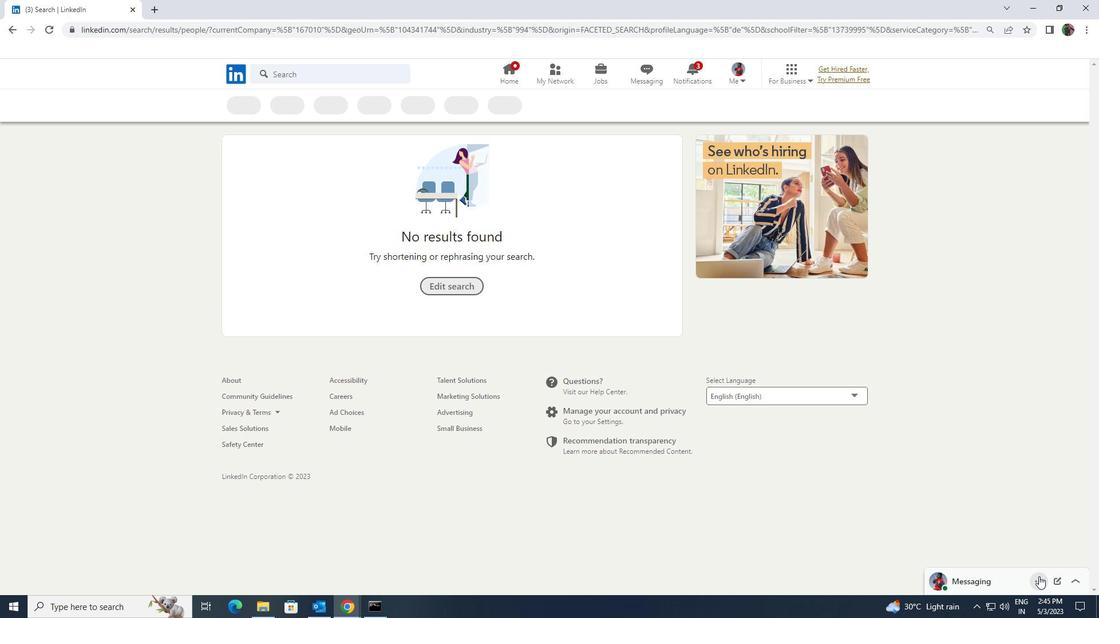 
